 Task: Font style For heading Use Caladea with violet colour & bold. font size for heading '18 Pt. 'Change the font style of data to Bodoni MT condensedand font size to  16 Pt. Change the alignment of both headline & data to  Align left. In the sheet  auditingSalesByTerritory_2022
Action: Mouse moved to (56, 103)
Screenshot: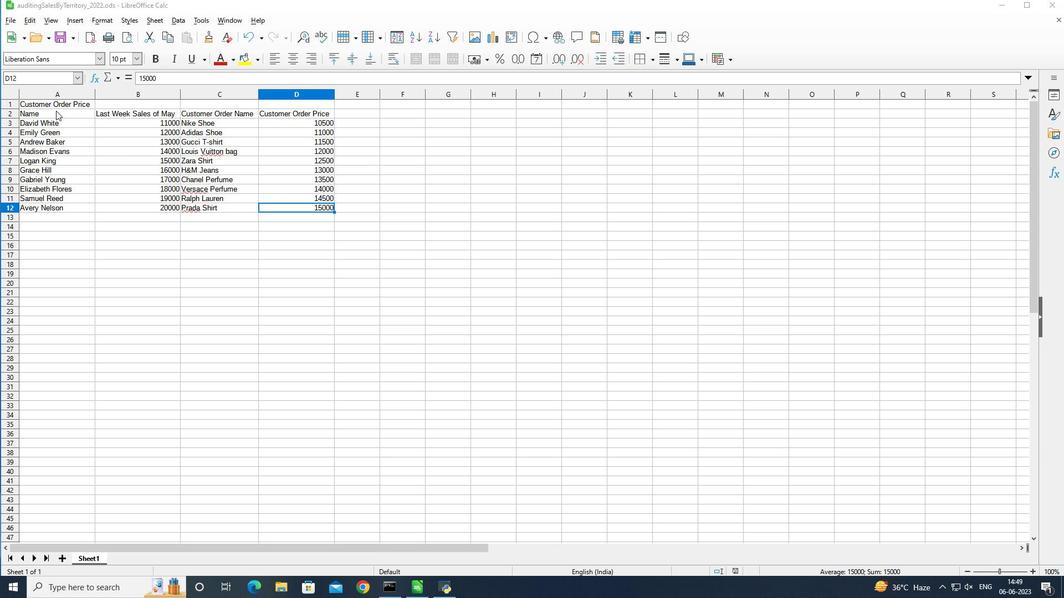 
Action: Mouse pressed left at (56, 103)
Screenshot: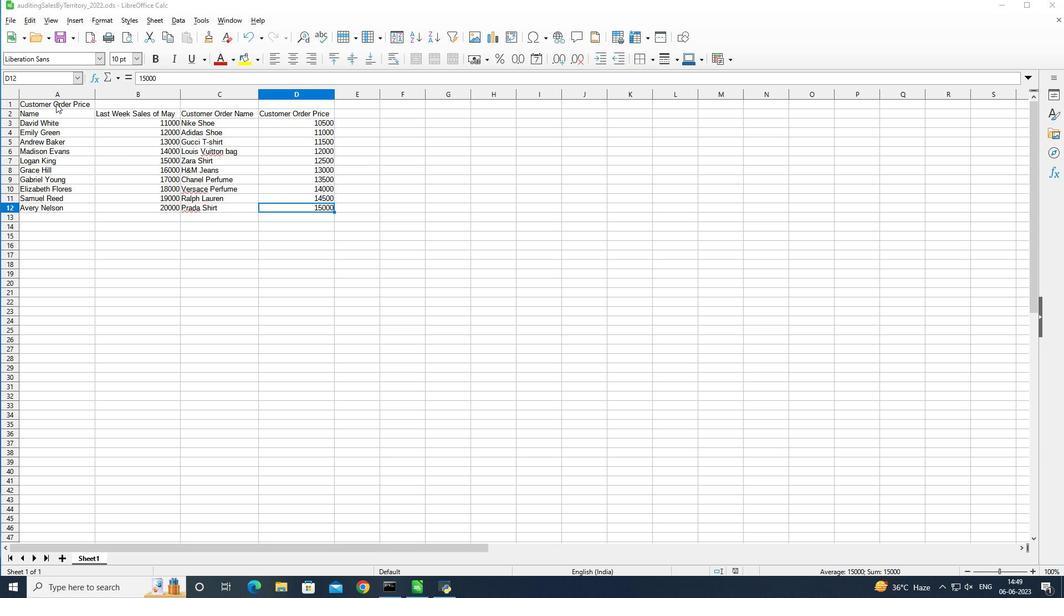 
Action: Mouse moved to (102, 58)
Screenshot: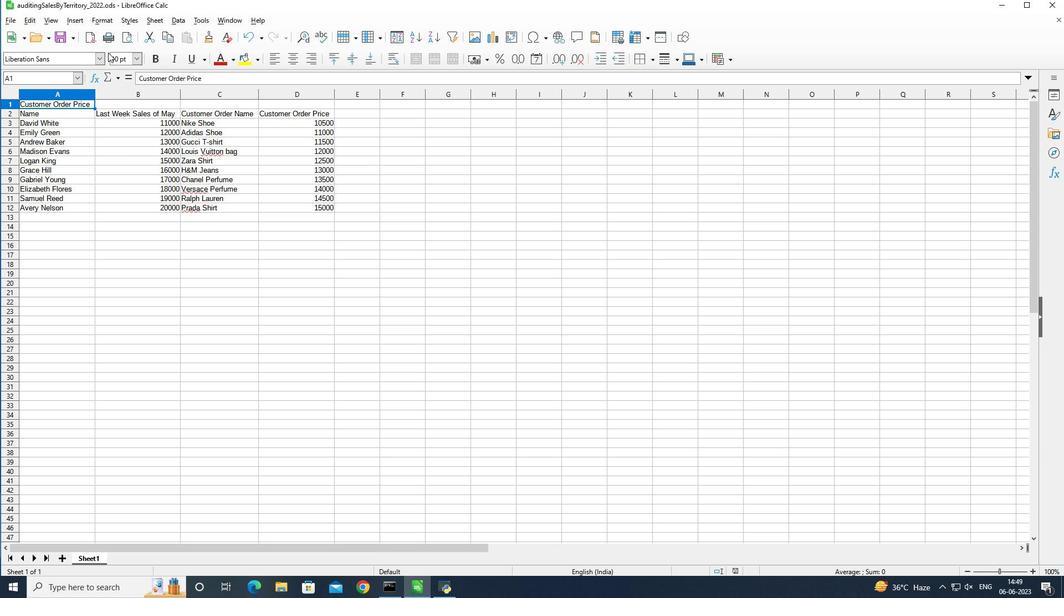 
Action: Mouse pressed left at (102, 58)
Screenshot: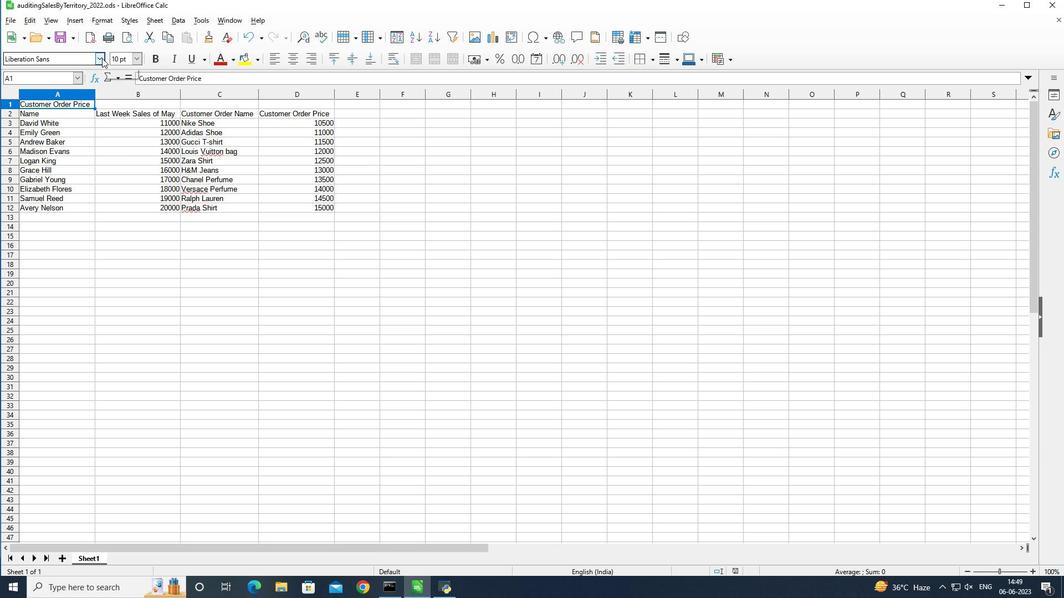 
Action: Mouse moved to (118, 155)
Screenshot: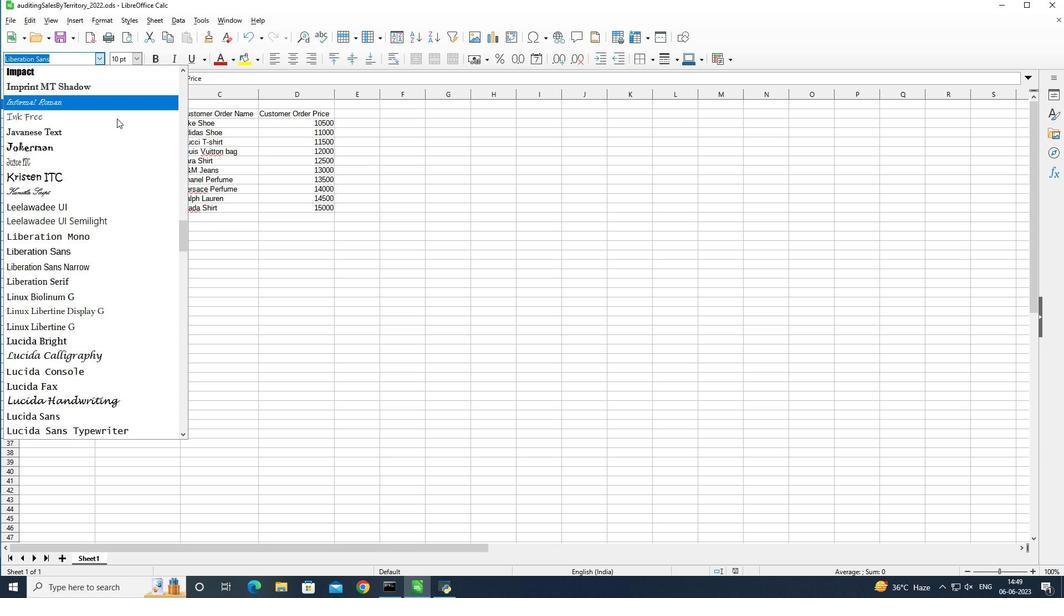 
Action: Mouse scrolled (118, 156) with delta (0, 0)
Screenshot: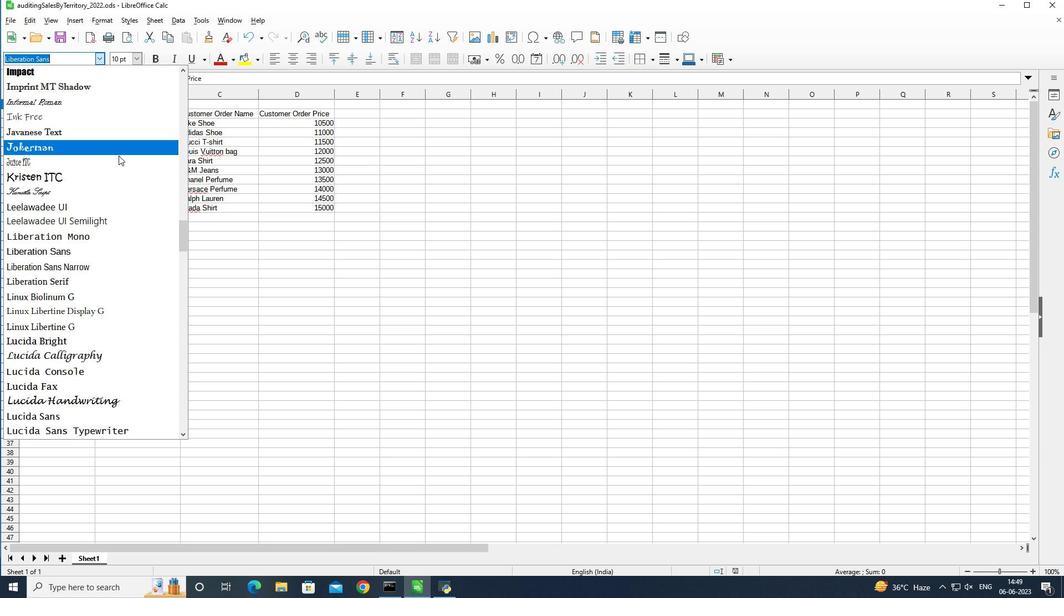 
Action: Mouse scrolled (118, 156) with delta (0, 0)
Screenshot: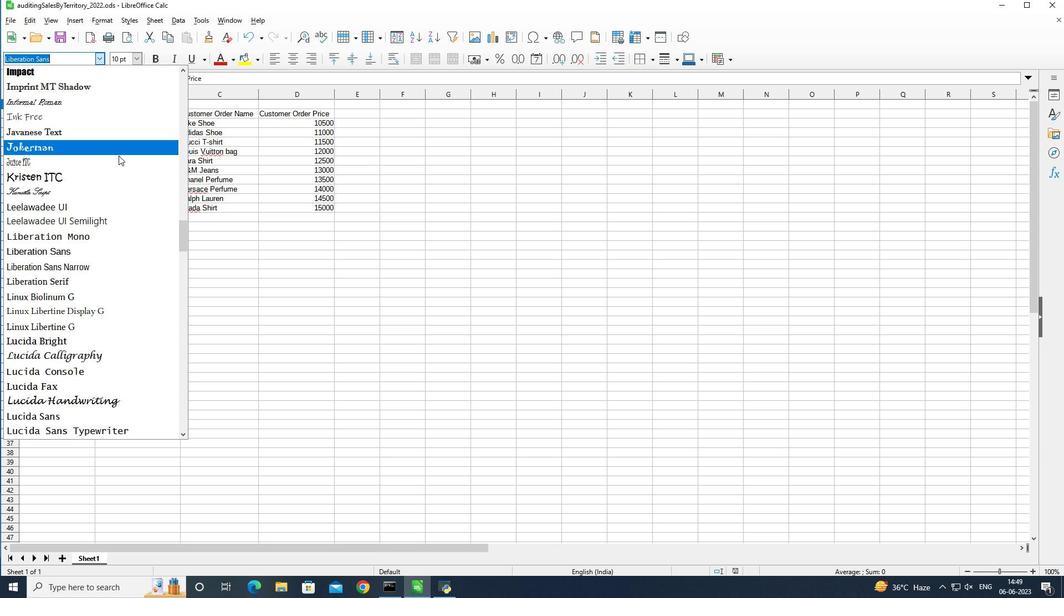 
Action: Mouse scrolled (118, 156) with delta (0, 0)
Screenshot: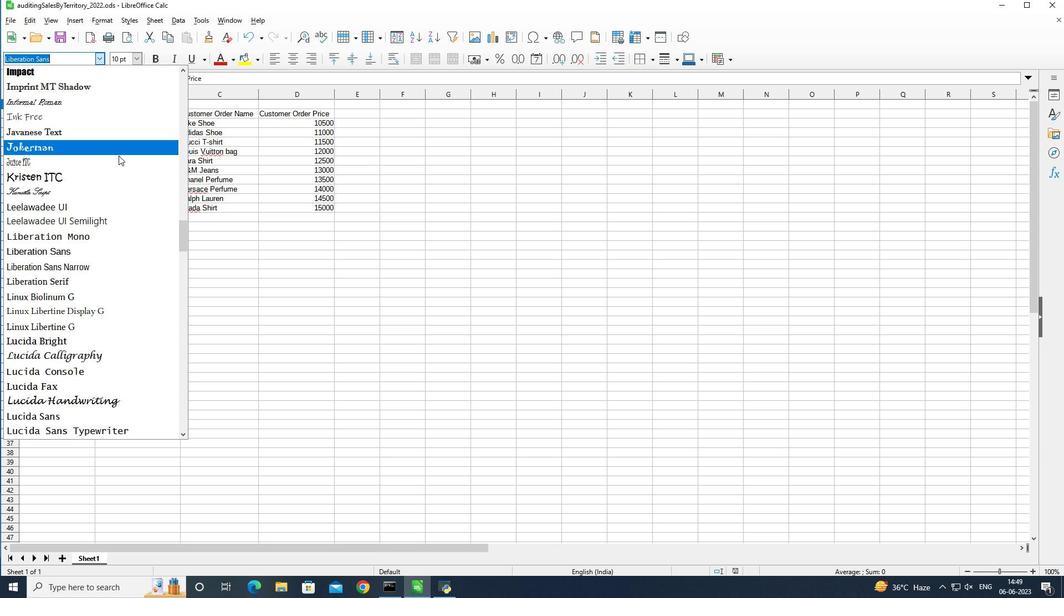 
Action: Mouse scrolled (118, 156) with delta (0, 0)
Screenshot: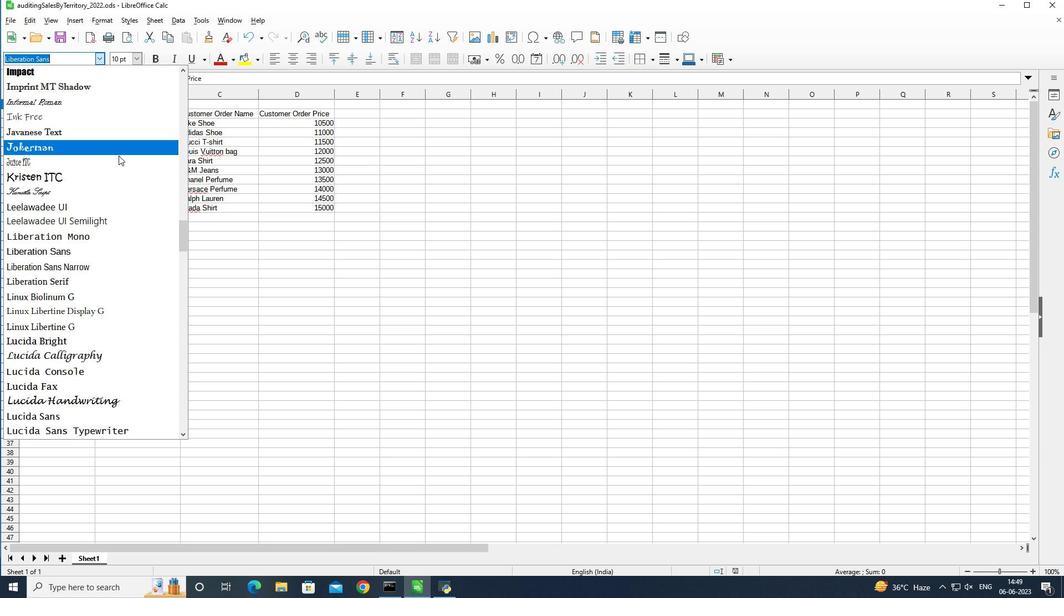 
Action: Mouse scrolled (118, 156) with delta (0, 0)
Screenshot: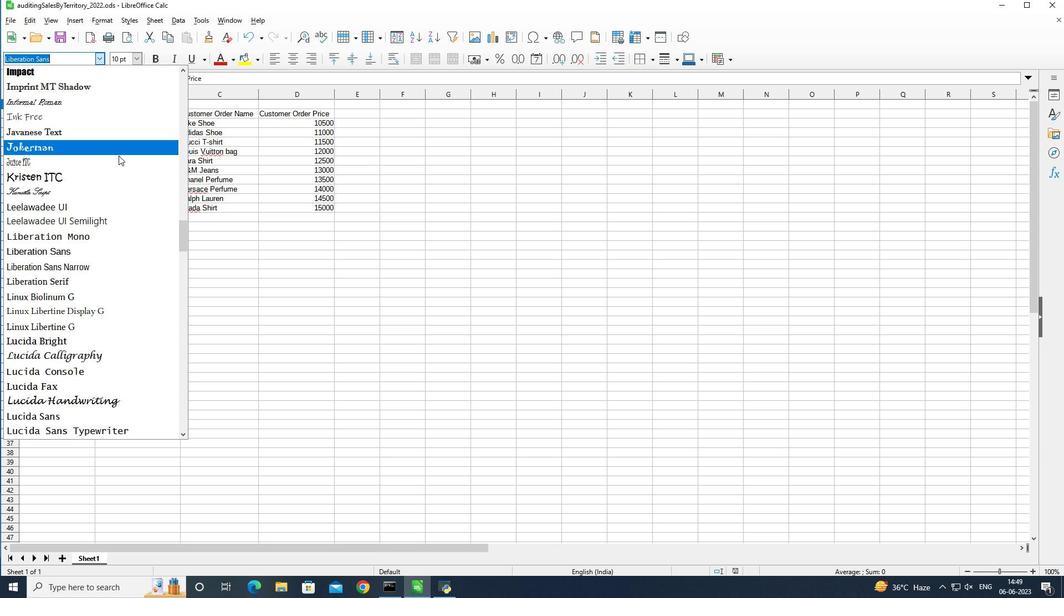 
Action: Mouse scrolled (118, 156) with delta (0, 0)
Screenshot: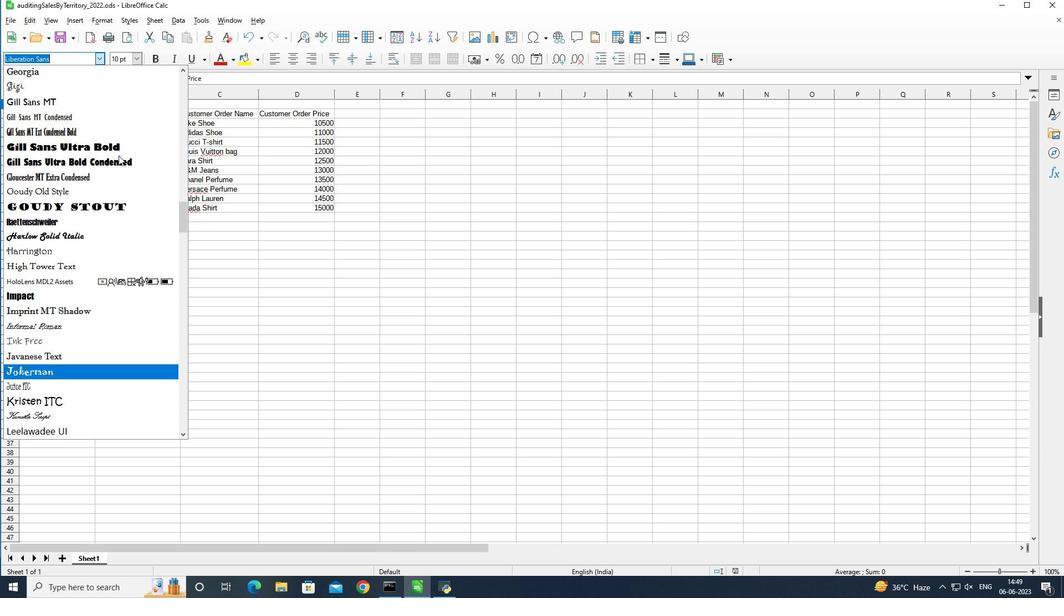 
Action: Mouse scrolled (118, 156) with delta (0, 0)
Screenshot: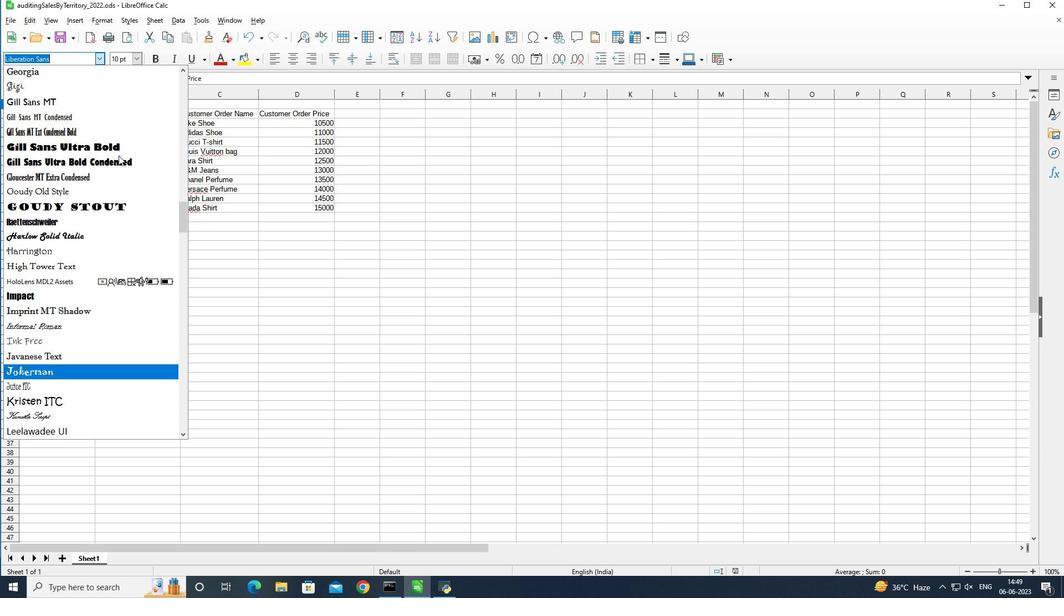 
Action: Mouse scrolled (118, 156) with delta (0, 0)
Screenshot: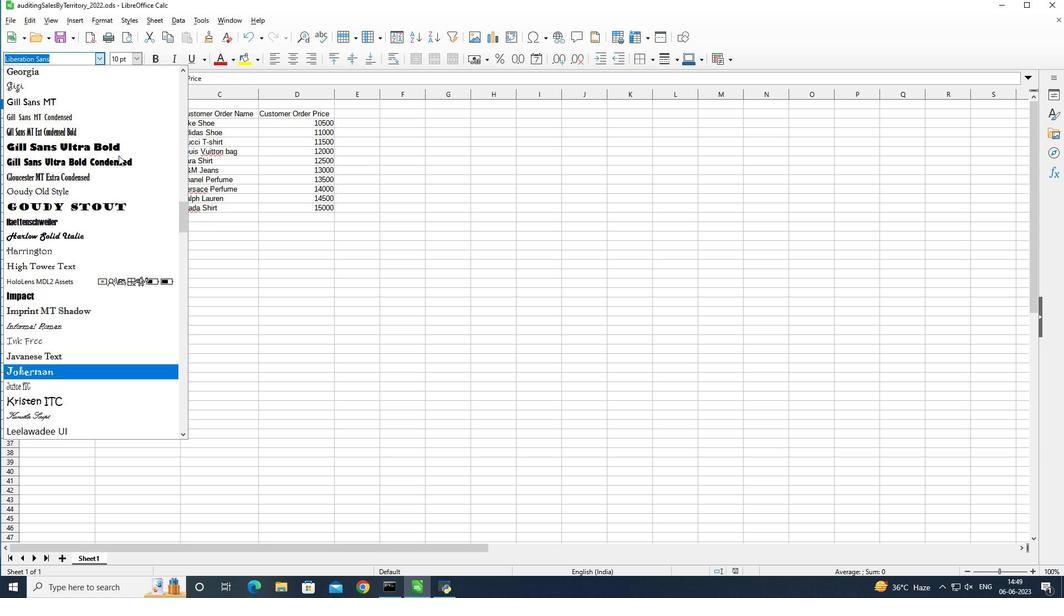 
Action: Mouse scrolled (118, 156) with delta (0, 0)
Screenshot: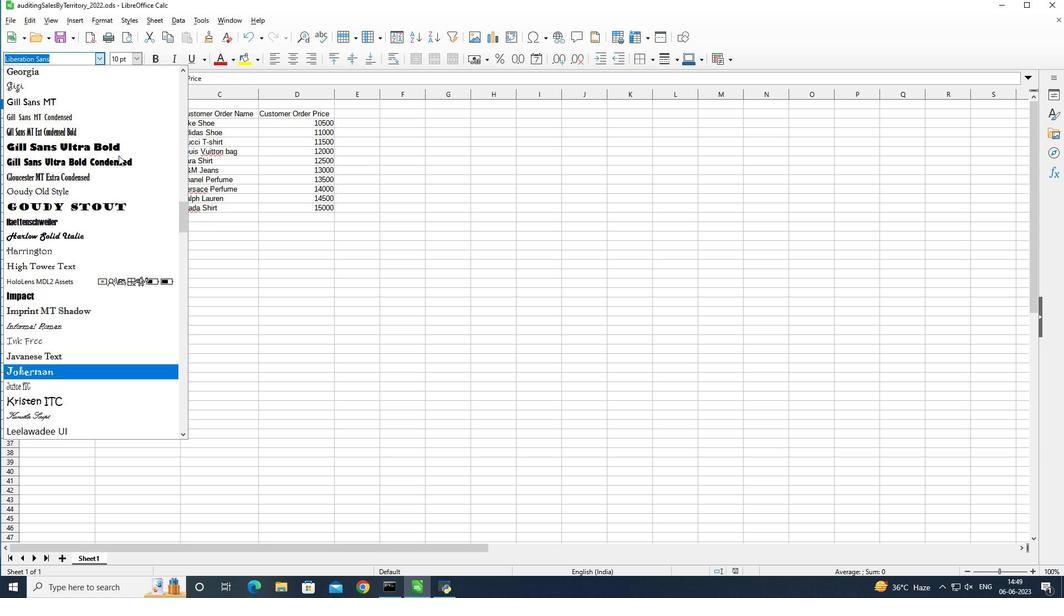 
Action: Mouse scrolled (118, 156) with delta (0, 0)
Screenshot: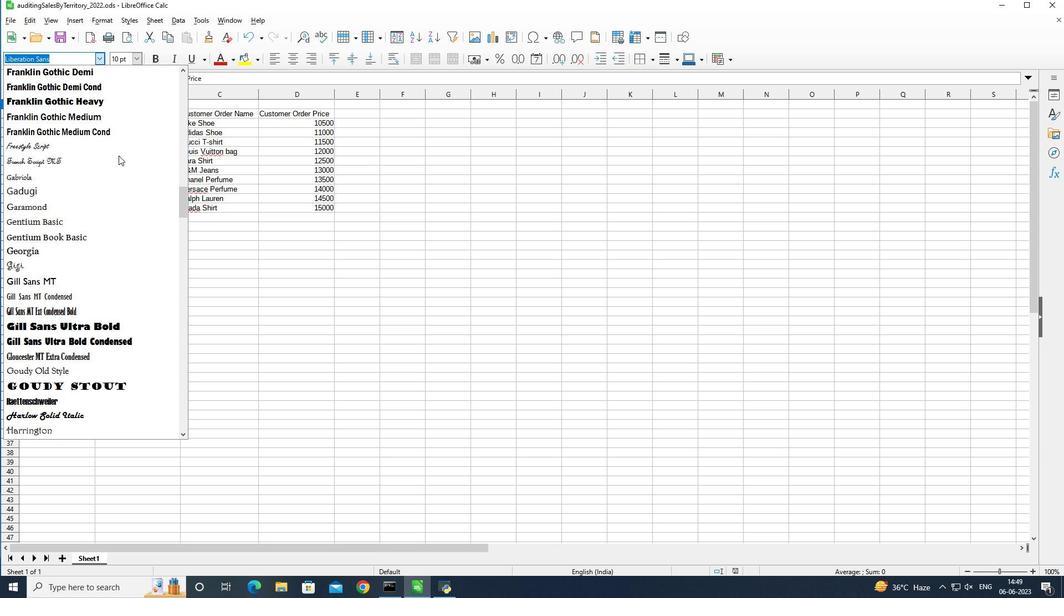 
Action: Mouse scrolled (118, 156) with delta (0, 0)
Screenshot: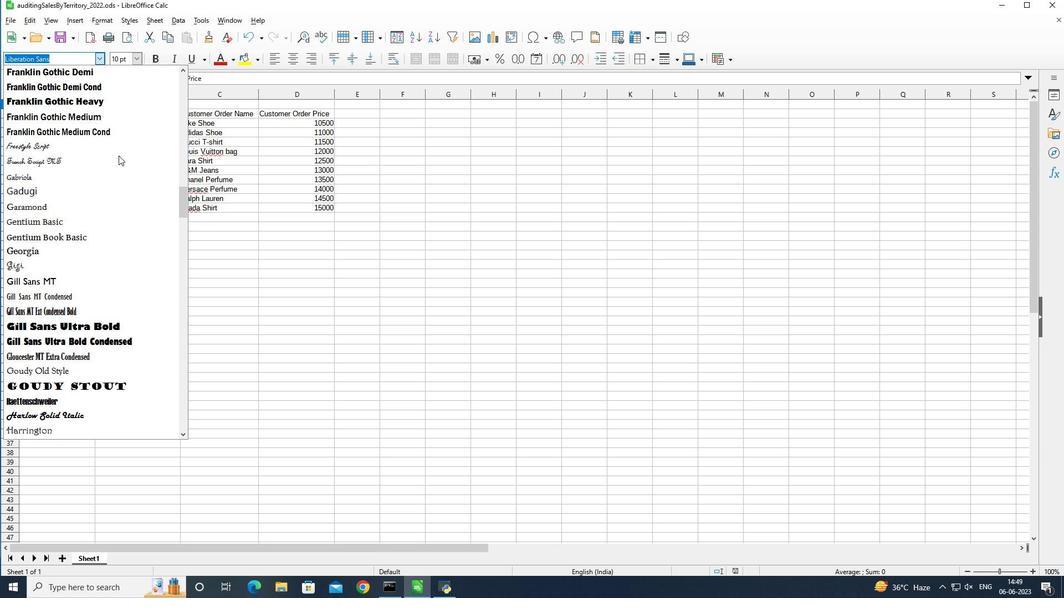 
Action: Mouse scrolled (118, 156) with delta (0, 0)
Screenshot: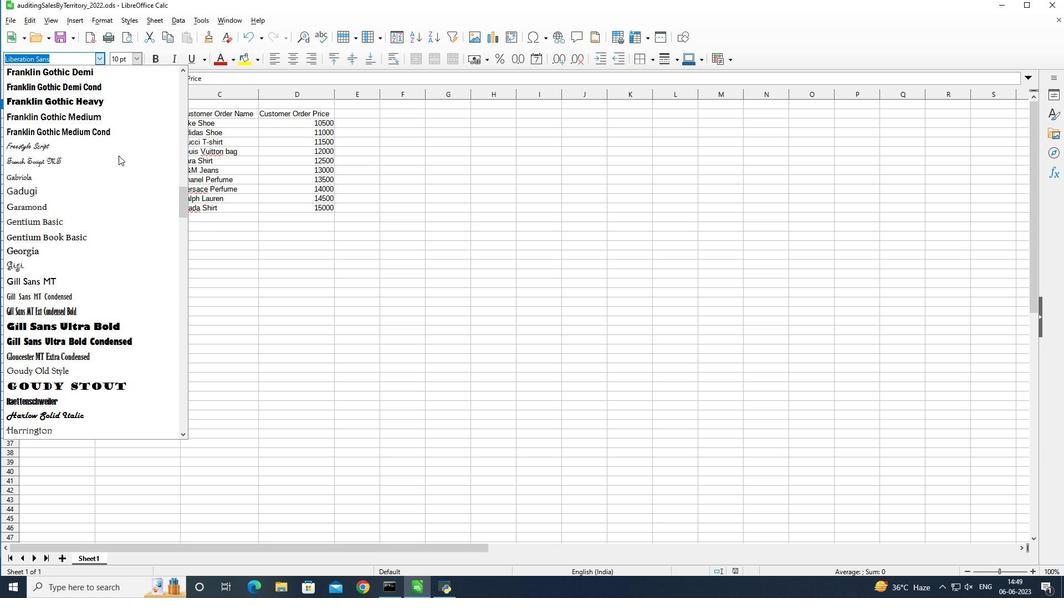 
Action: Mouse scrolled (118, 156) with delta (0, 0)
Screenshot: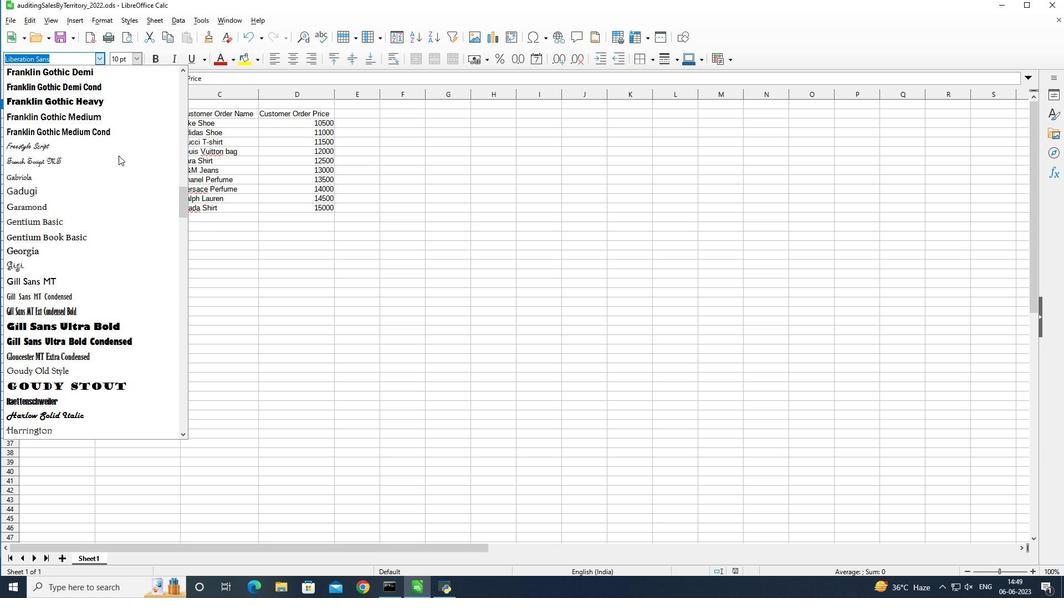 
Action: Mouse scrolled (118, 156) with delta (0, 0)
Screenshot: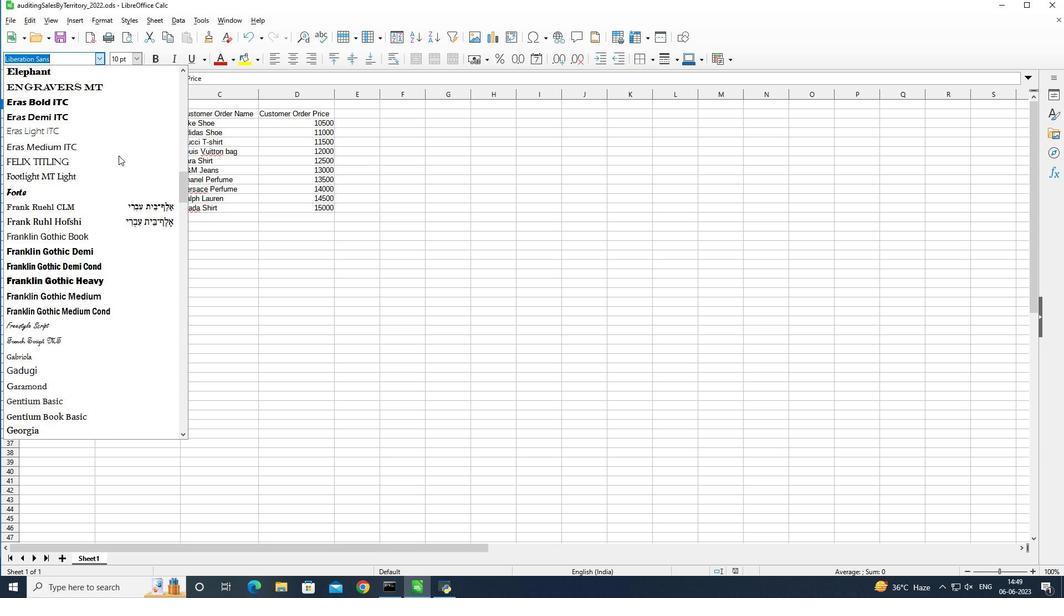 
Action: Mouse scrolled (118, 156) with delta (0, 0)
Screenshot: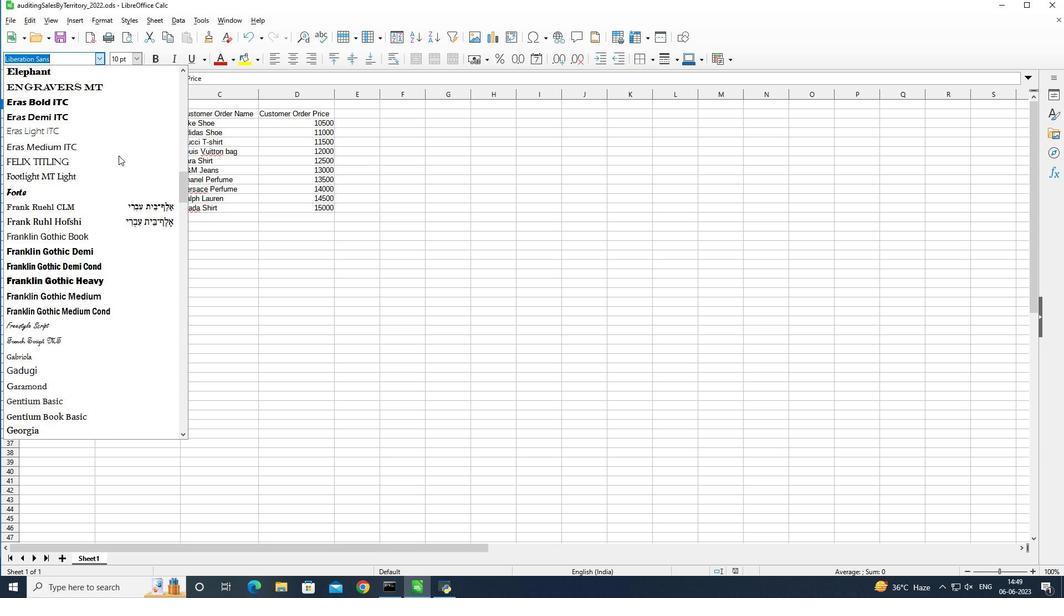
Action: Mouse scrolled (118, 156) with delta (0, 0)
Screenshot: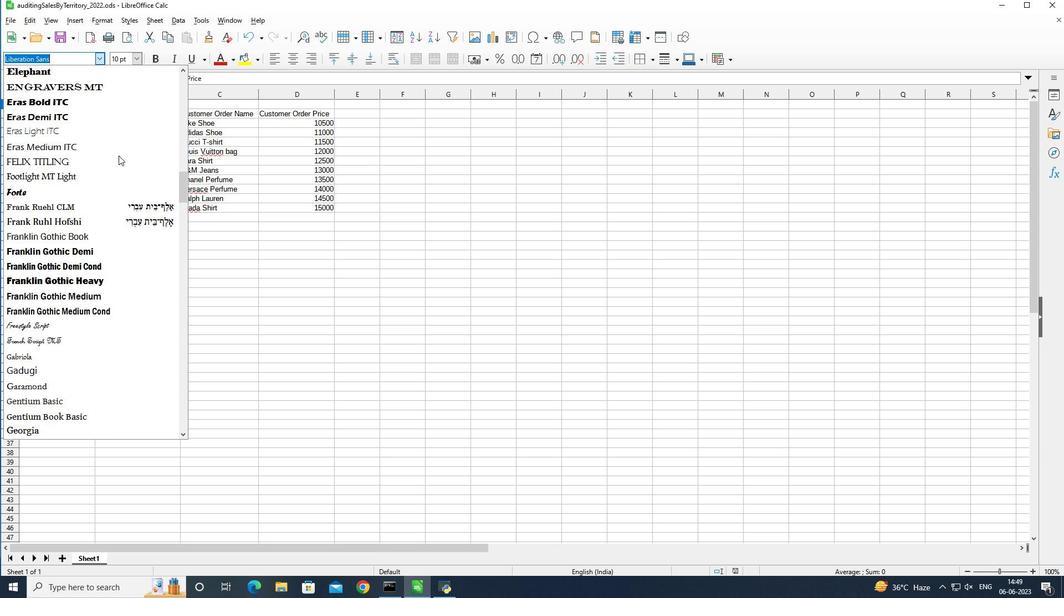 
Action: Mouse scrolled (118, 156) with delta (0, 0)
Screenshot: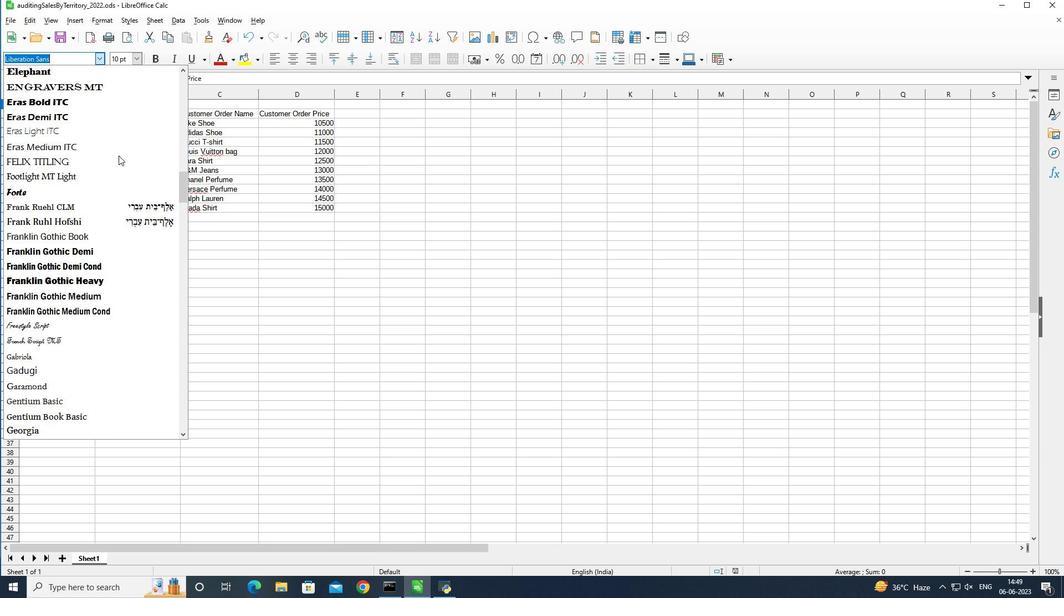 
Action: Mouse scrolled (118, 156) with delta (0, 0)
Screenshot: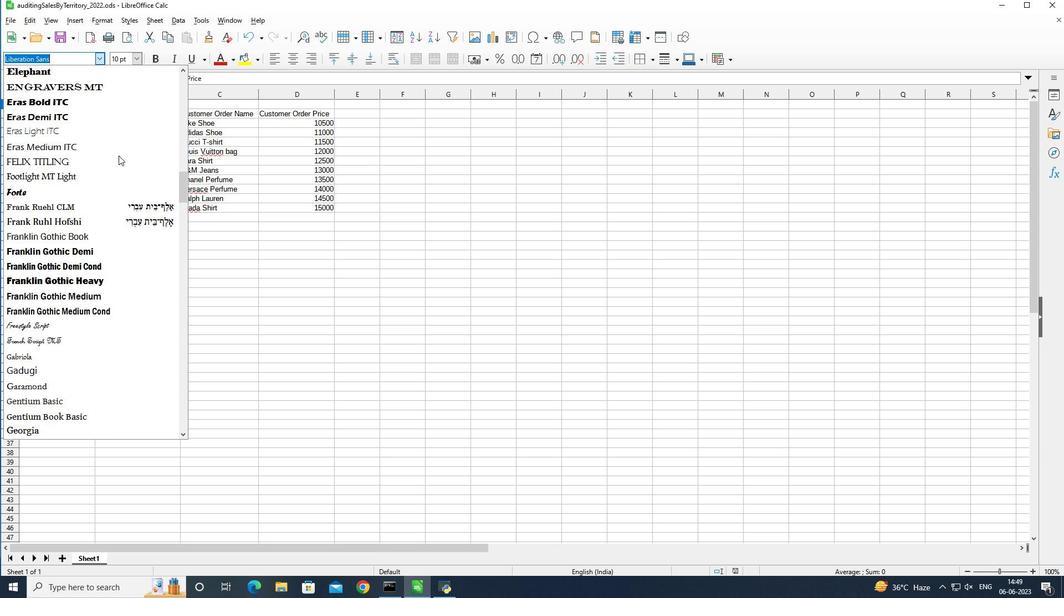 
Action: Mouse scrolled (118, 156) with delta (0, 0)
Screenshot: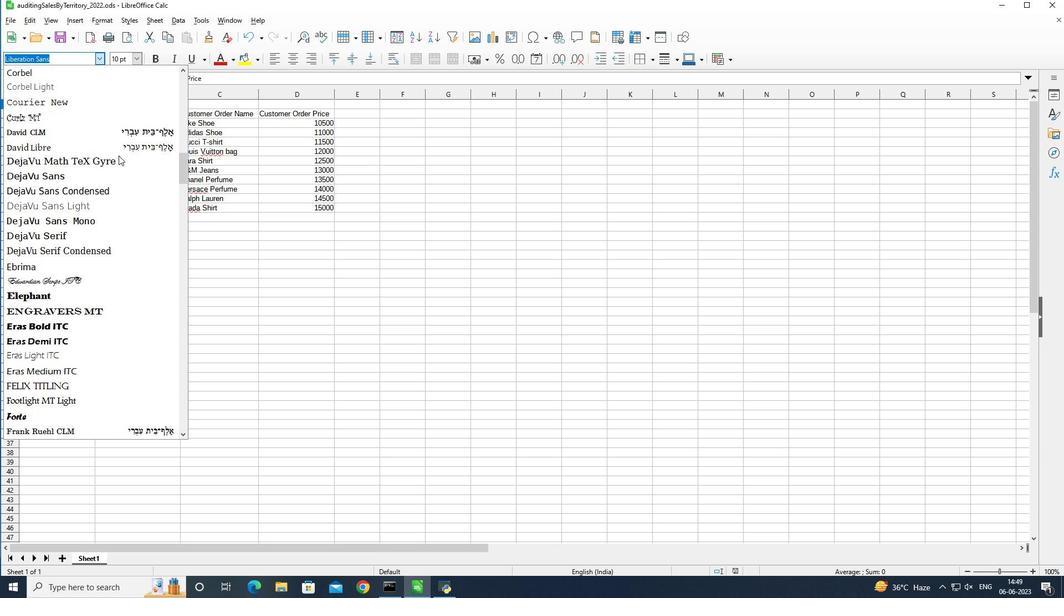 
Action: Mouse scrolled (118, 156) with delta (0, 0)
Screenshot: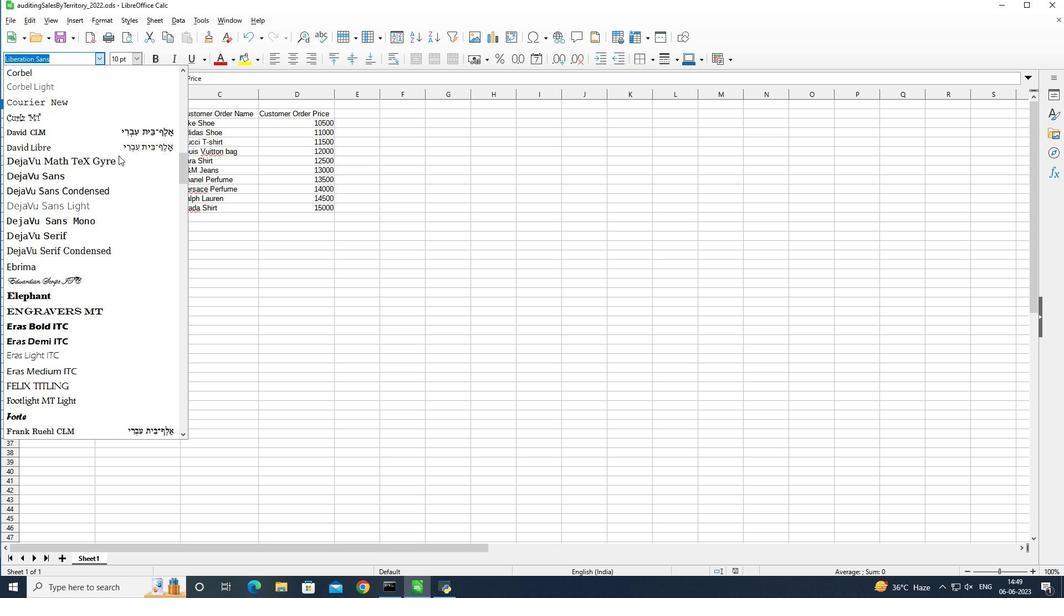 
Action: Mouse scrolled (118, 156) with delta (0, 0)
Screenshot: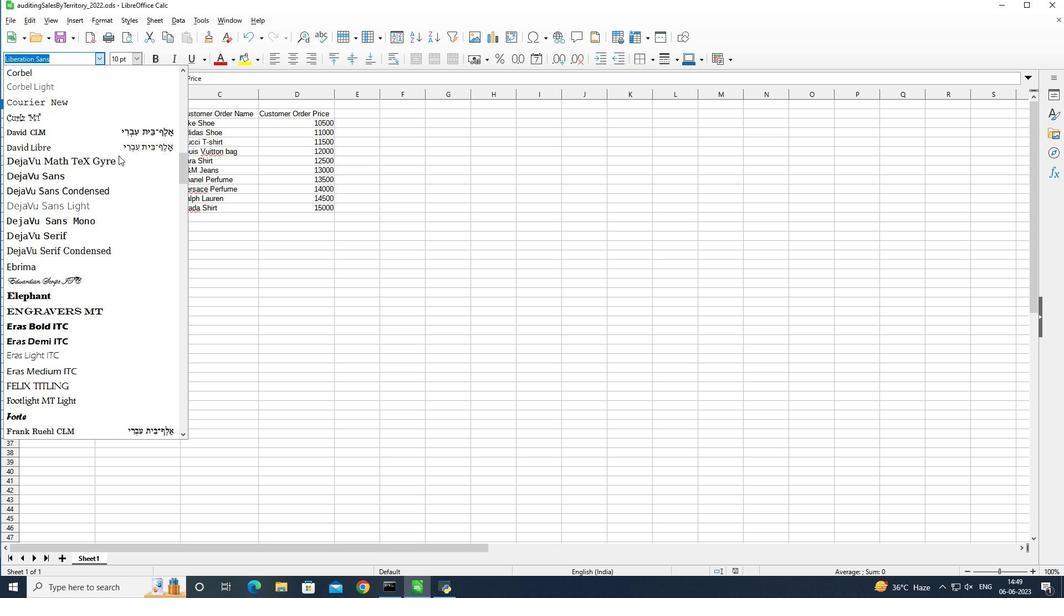 
Action: Mouse scrolled (118, 156) with delta (0, 0)
Screenshot: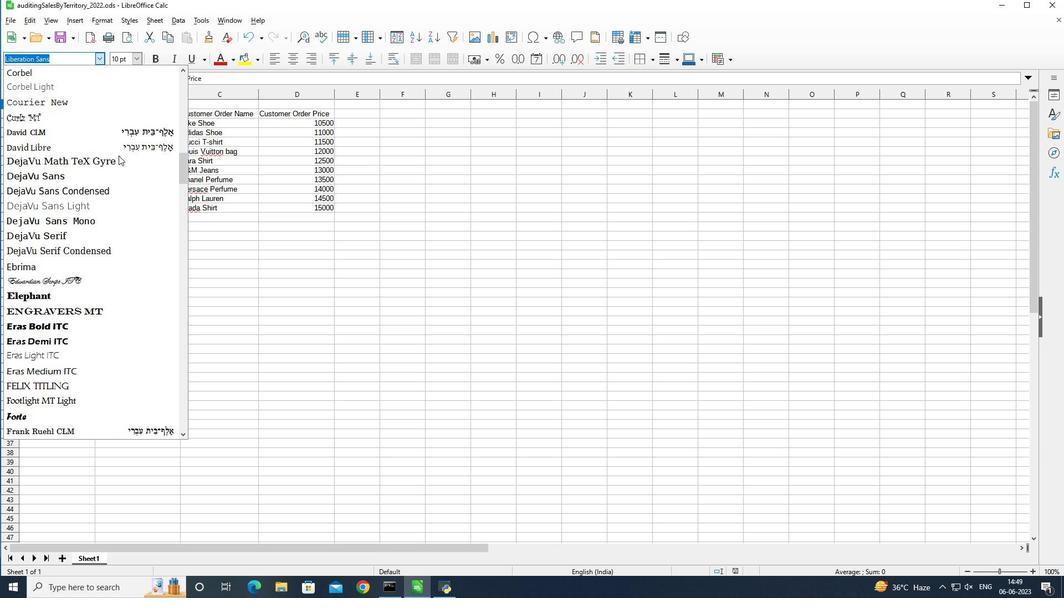 
Action: Mouse scrolled (118, 156) with delta (0, 0)
Screenshot: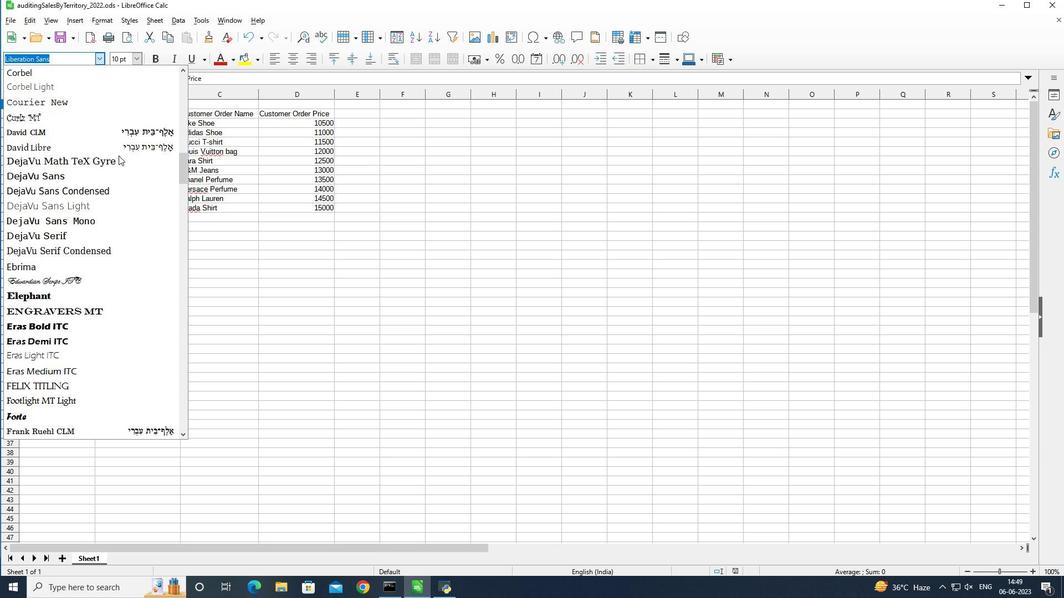 
Action: Mouse scrolled (118, 156) with delta (0, 0)
Screenshot: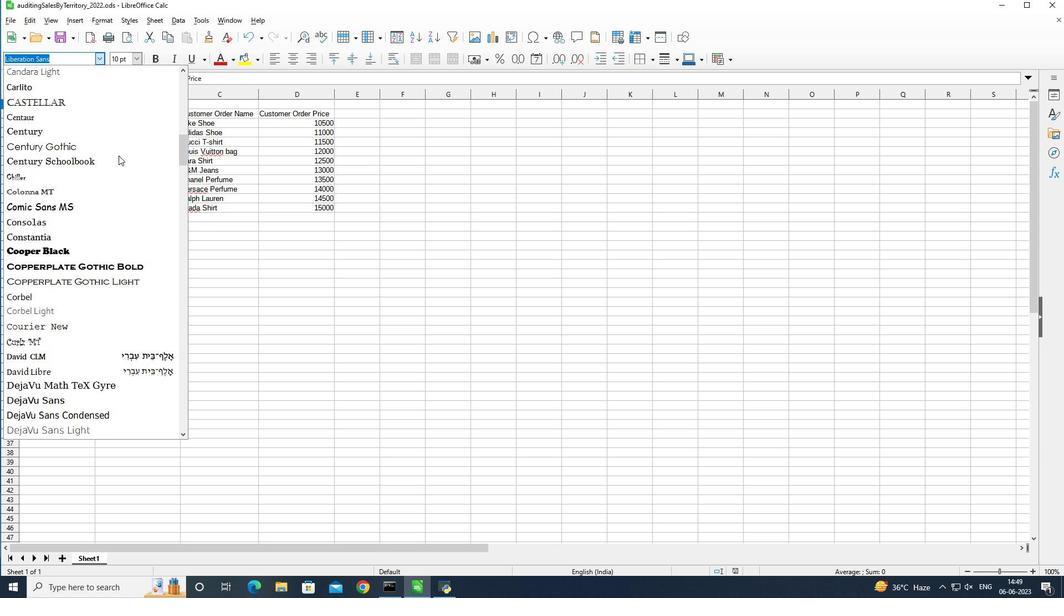 
Action: Mouse scrolled (118, 156) with delta (0, 0)
Screenshot: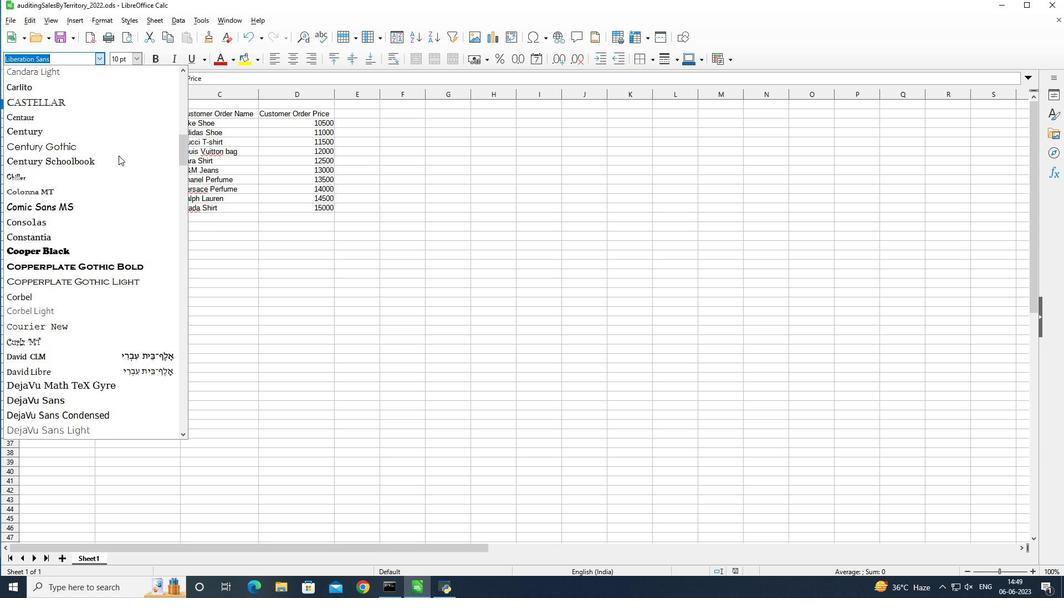 
Action: Mouse scrolled (118, 156) with delta (0, 0)
Screenshot: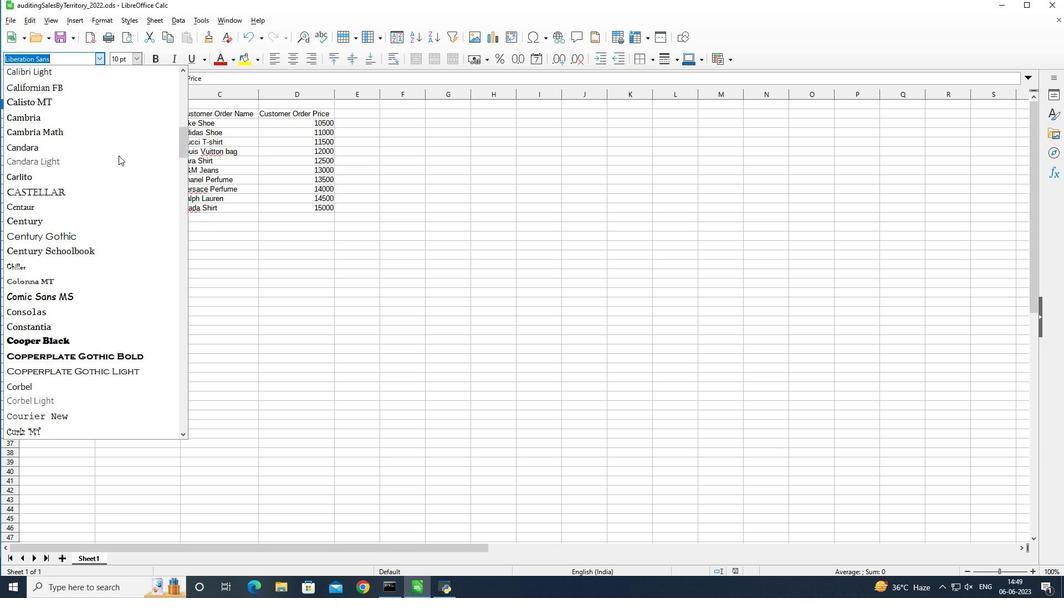 
Action: Mouse scrolled (118, 156) with delta (0, 0)
Screenshot: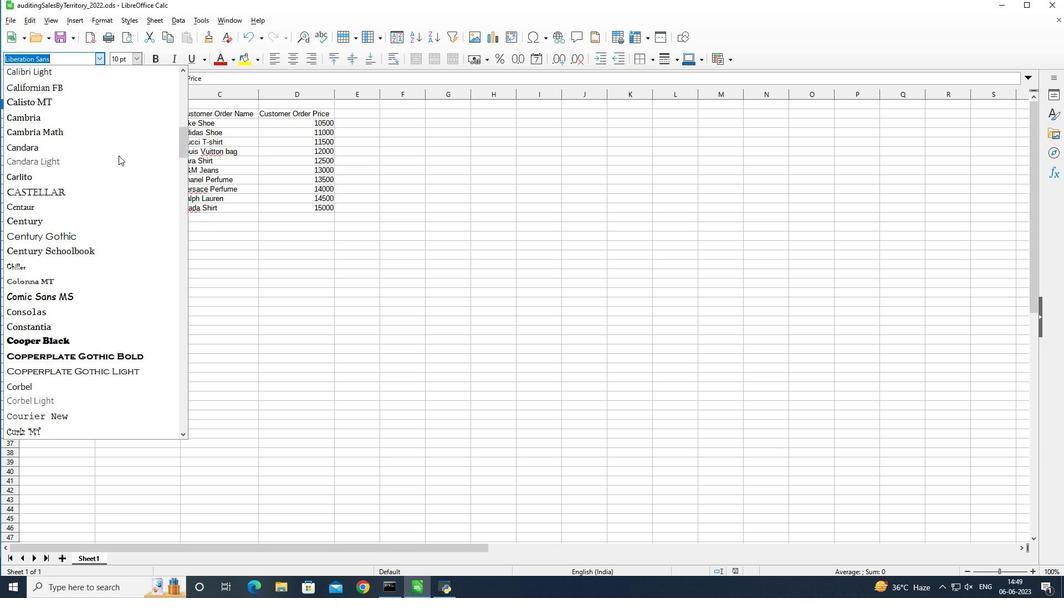 
Action: Mouse moved to (107, 228)
Screenshot: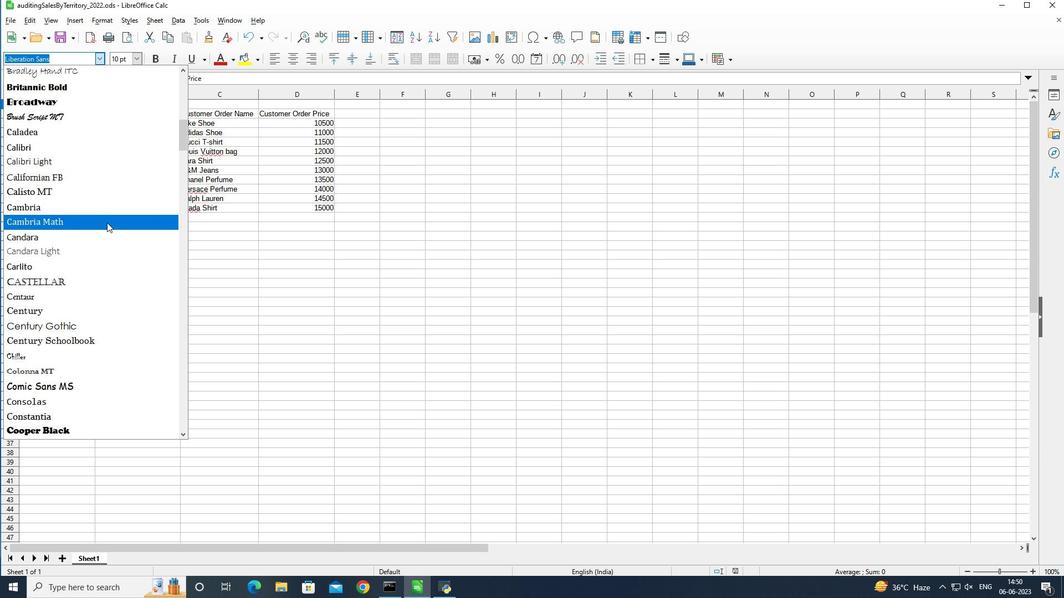 
Action: Key pressed <Key.shift>Calad
Screenshot: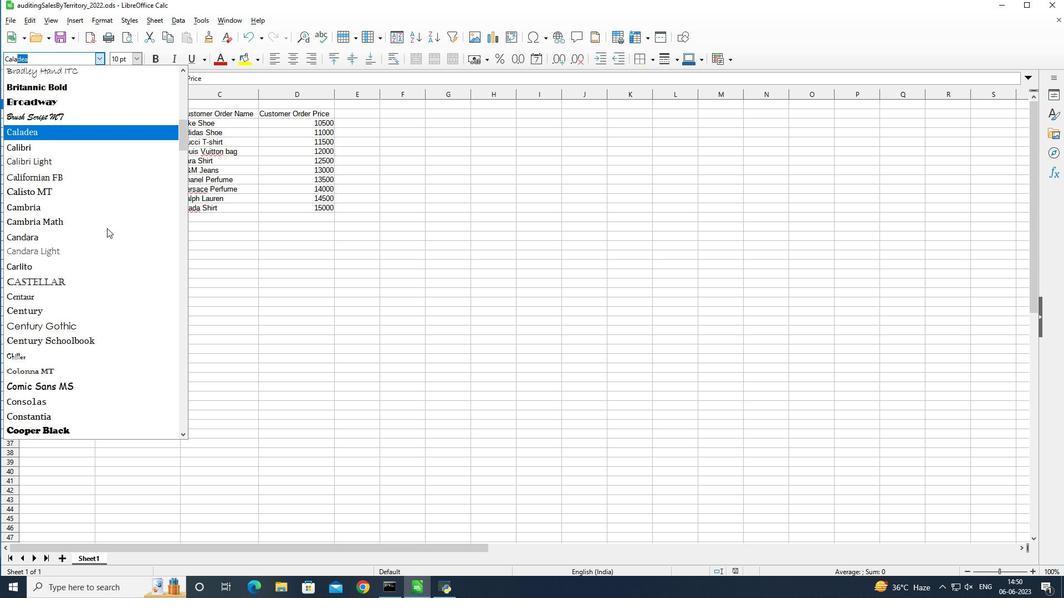 
Action: Mouse moved to (120, 139)
Screenshot: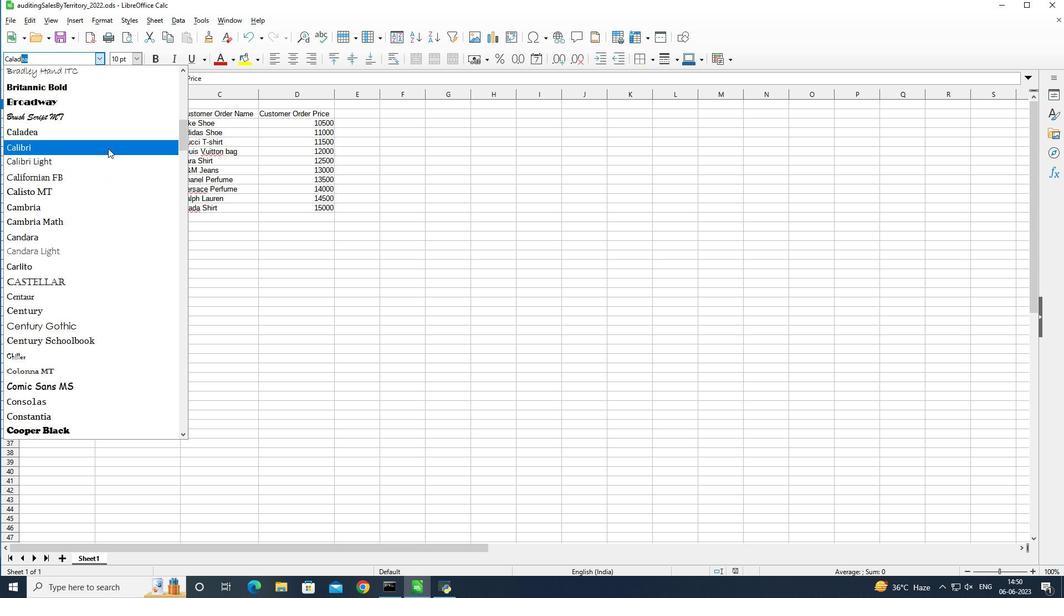 
Action: Mouse pressed left at (120, 139)
Screenshot: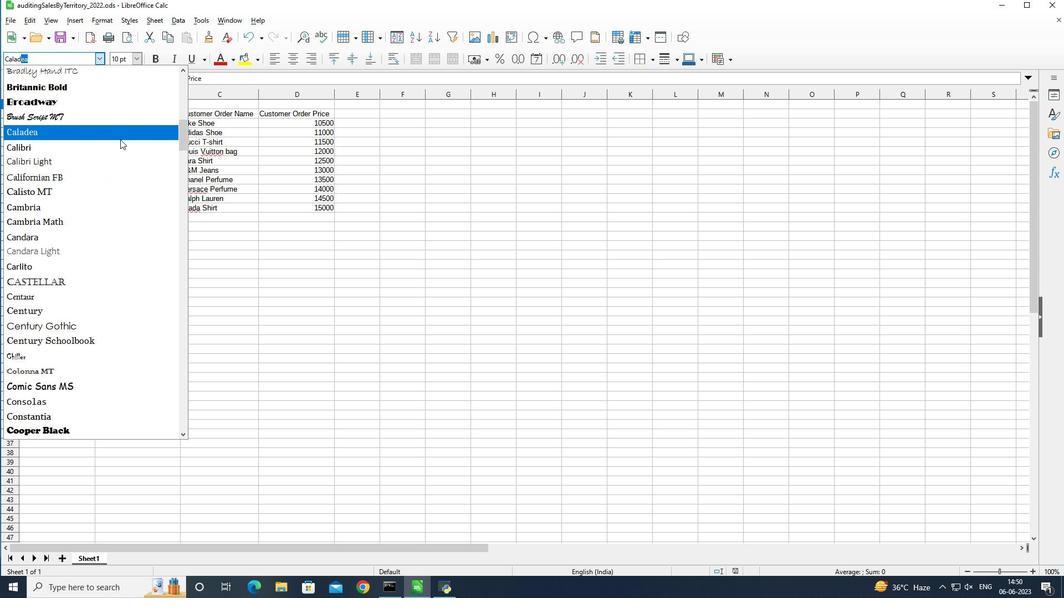 
Action: Mouse moved to (235, 58)
Screenshot: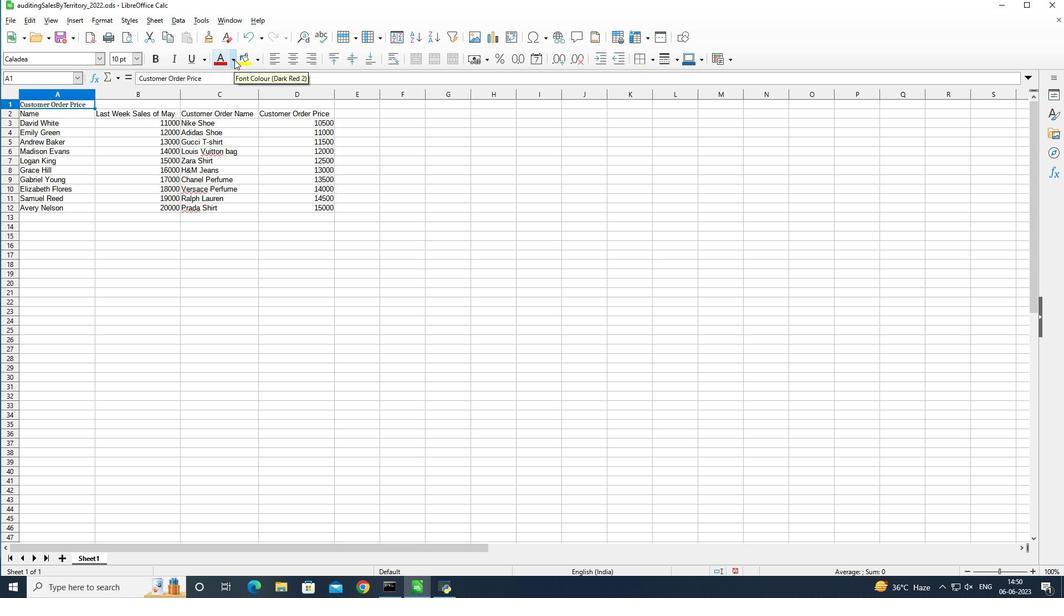 
Action: Mouse pressed left at (235, 58)
Screenshot: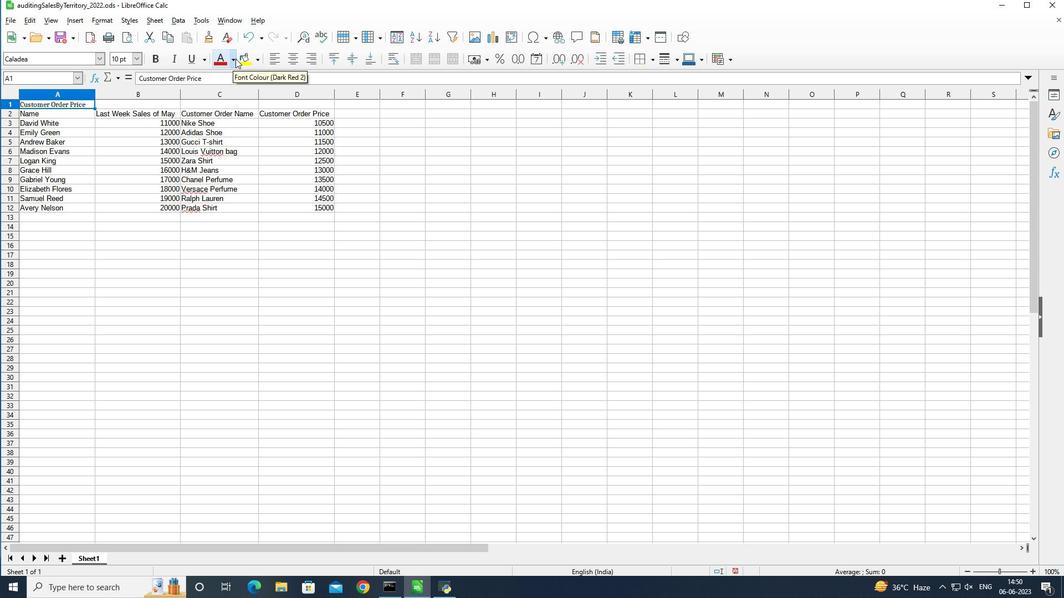 
Action: Mouse moved to (284, 136)
Screenshot: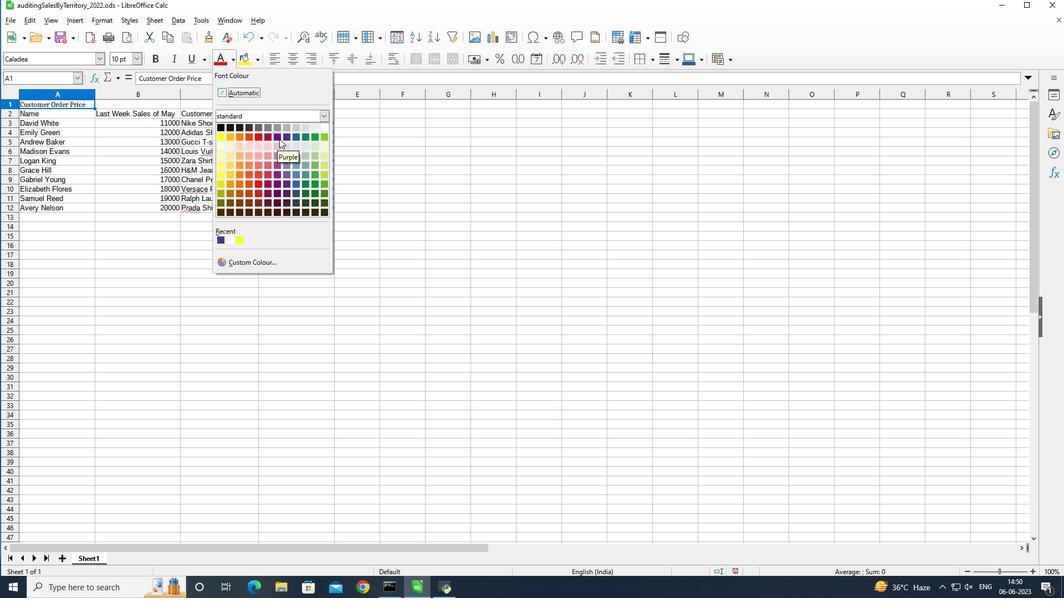 
Action: Mouse pressed left at (284, 136)
Screenshot: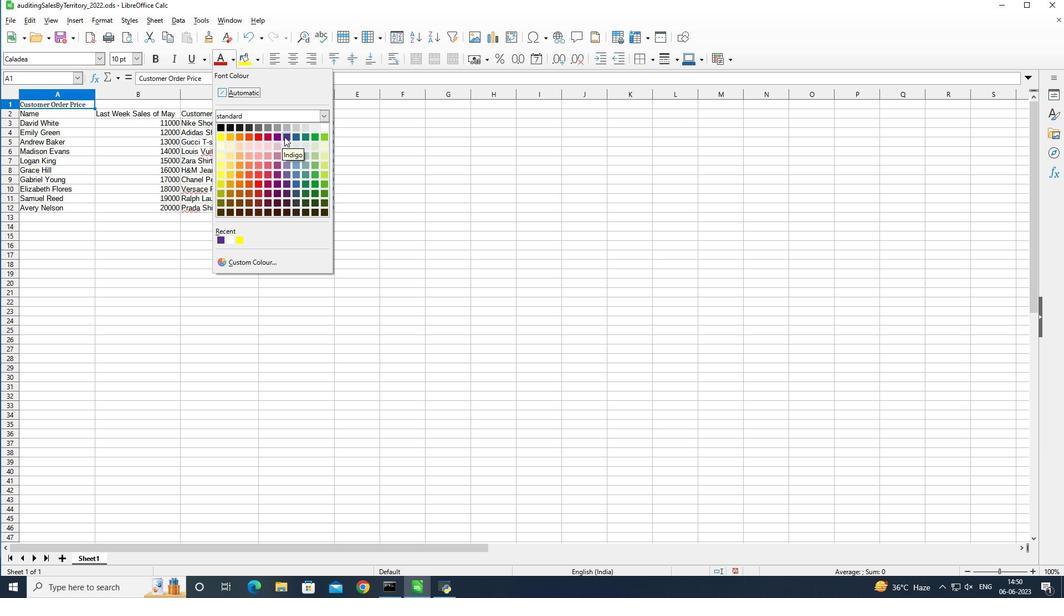 
Action: Mouse moved to (158, 56)
Screenshot: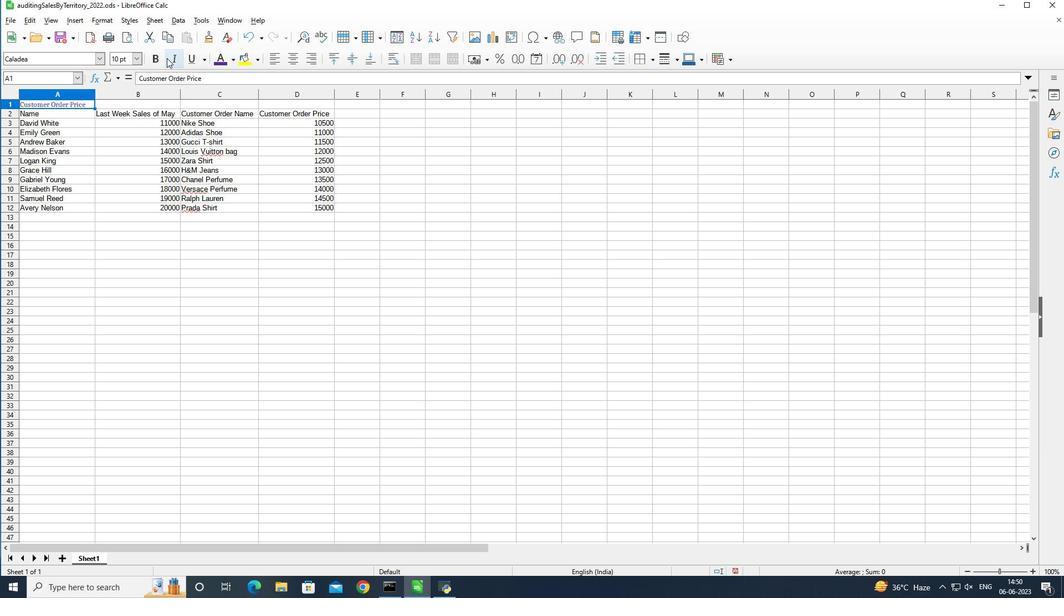 
Action: Mouse pressed left at (158, 56)
Screenshot: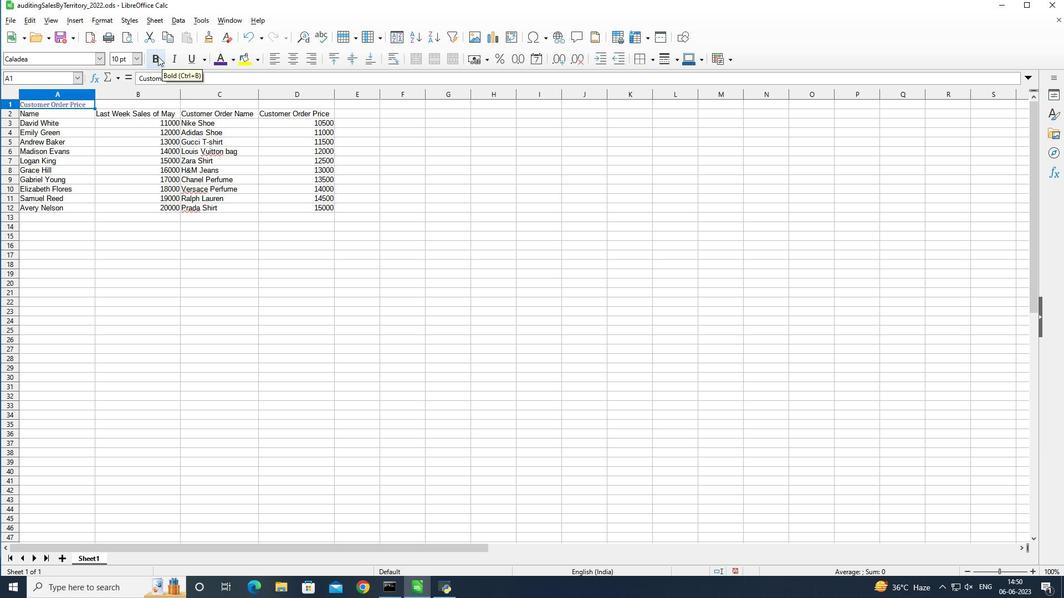 
Action: Mouse moved to (133, 58)
Screenshot: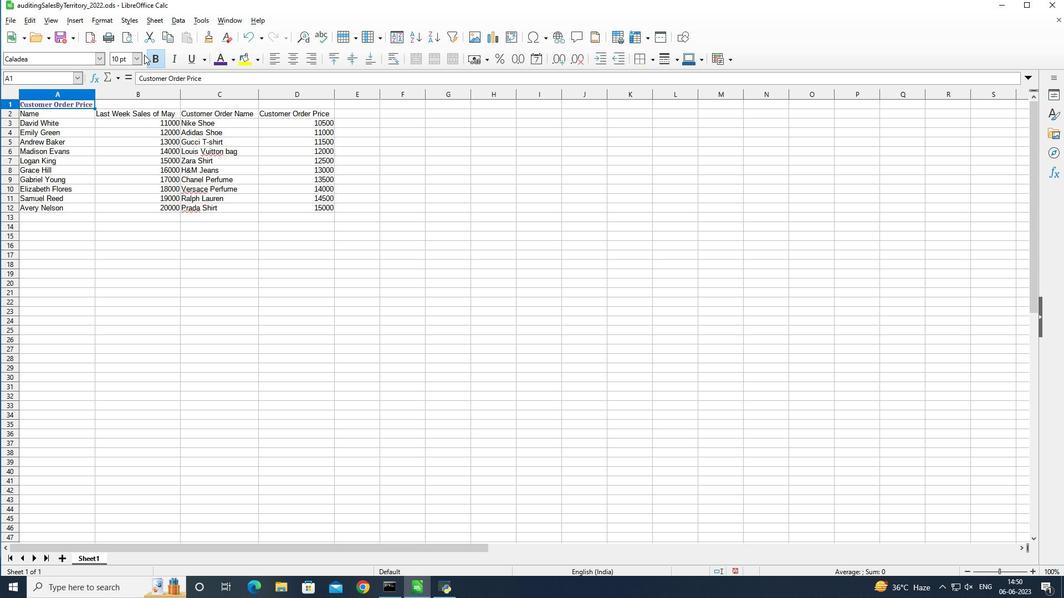 
Action: Mouse pressed left at (133, 58)
Screenshot: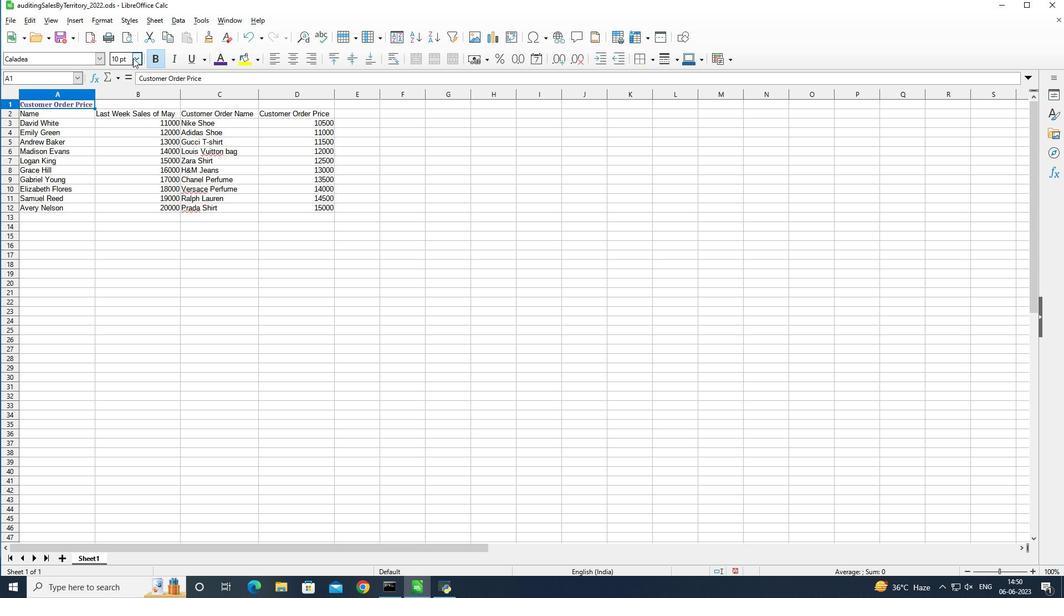 
Action: Mouse moved to (129, 184)
Screenshot: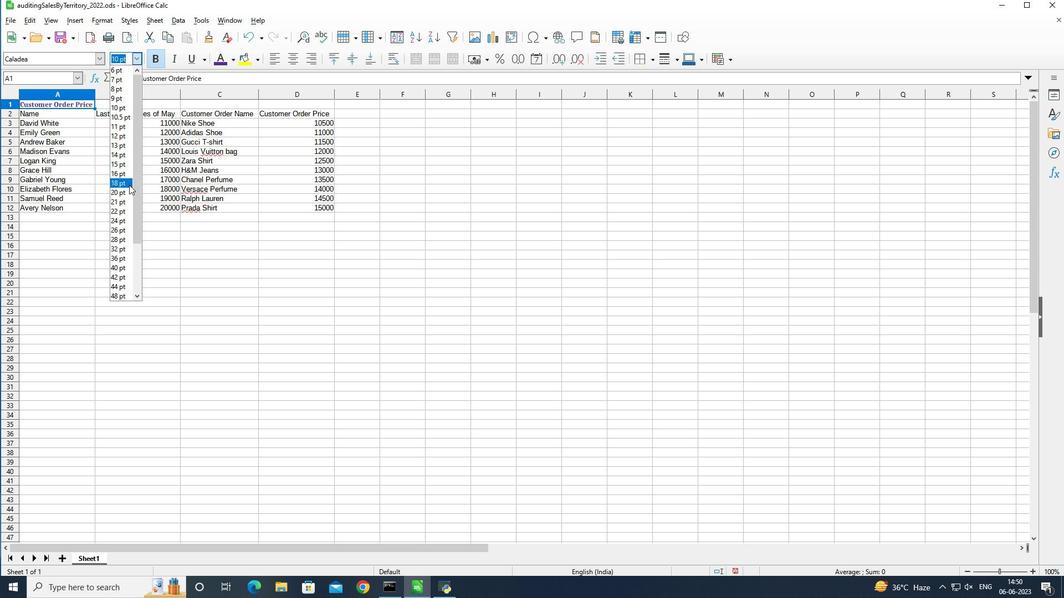 
Action: Mouse pressed left at (129, 184)
Screenshot: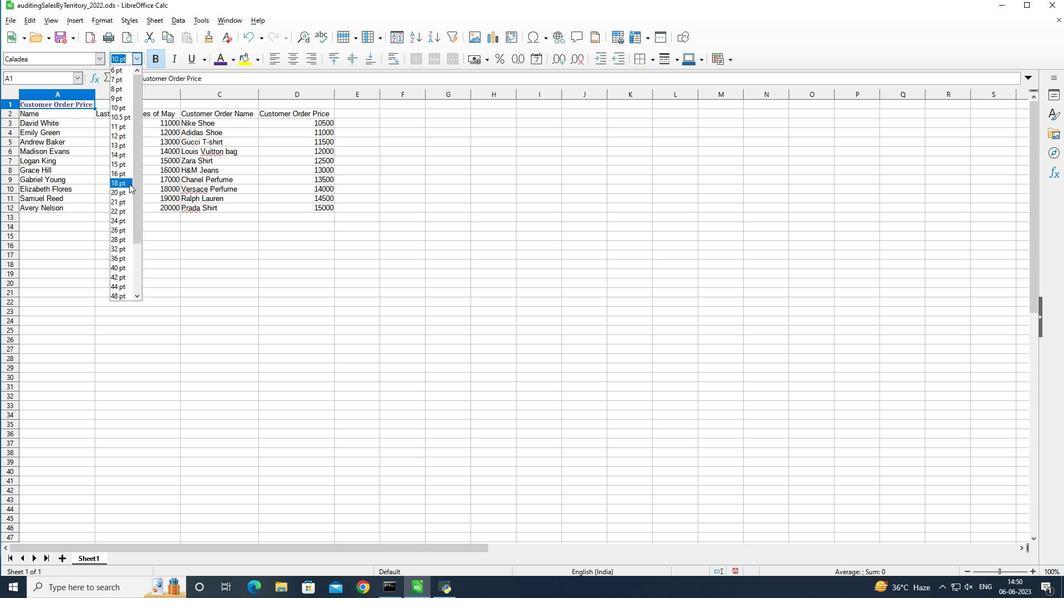 
Action: Mouse moved to (69, 104)
Screenshot: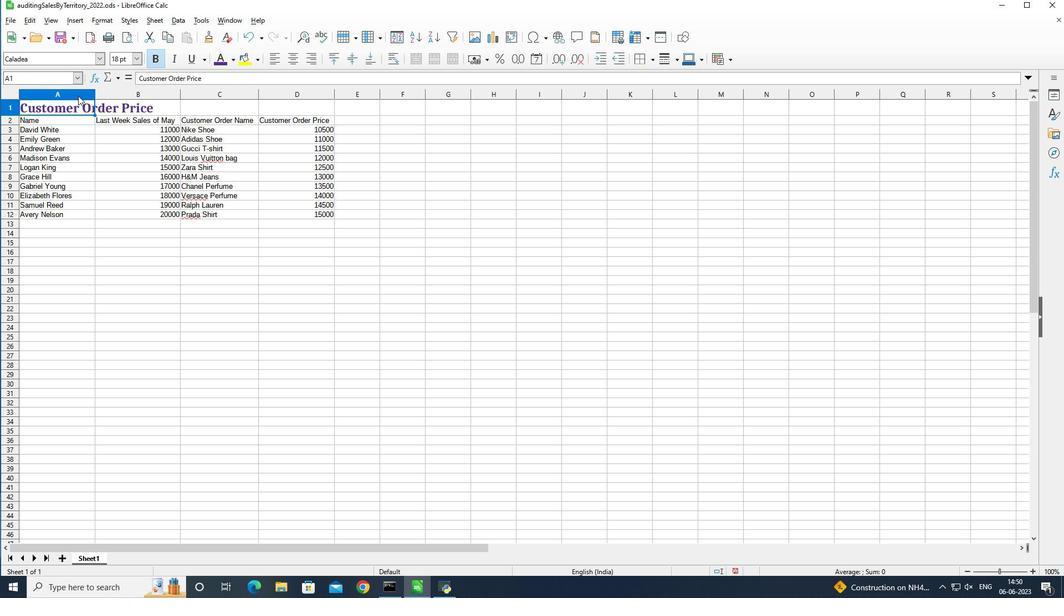 
Action: Mouse pressed left at (69, 104)
Screenshot: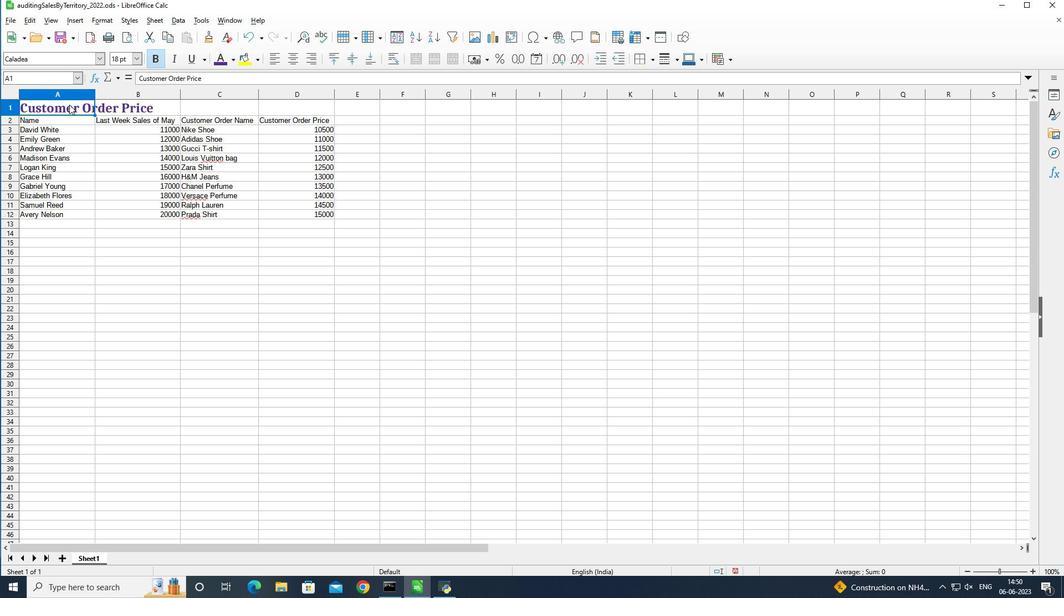 
Action: Mouse moved to (437, 58)
Screenshot: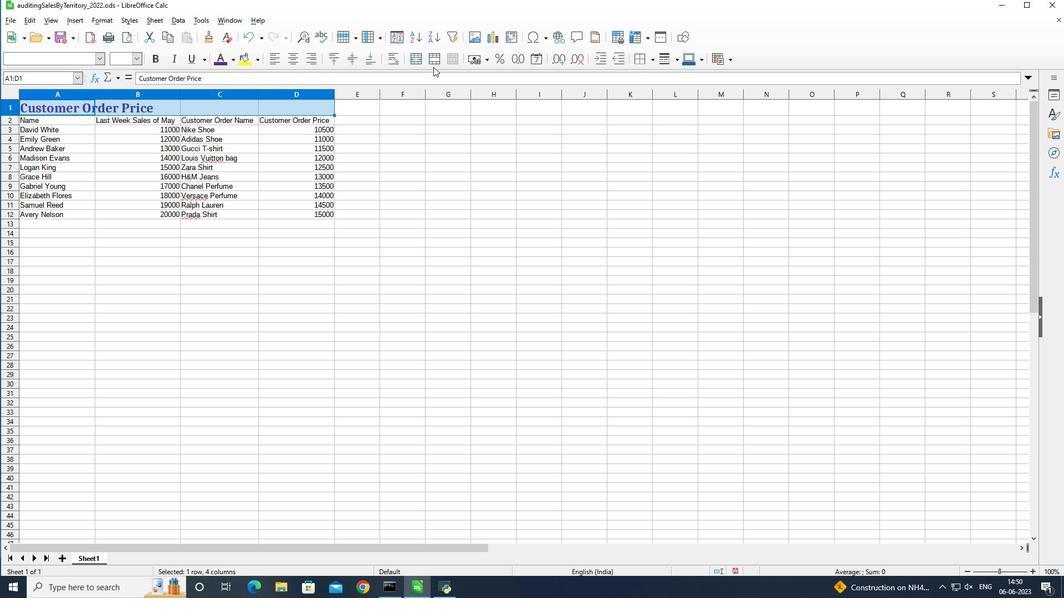 
Action: Mouse pressed left at (437, 58)
Screenshot: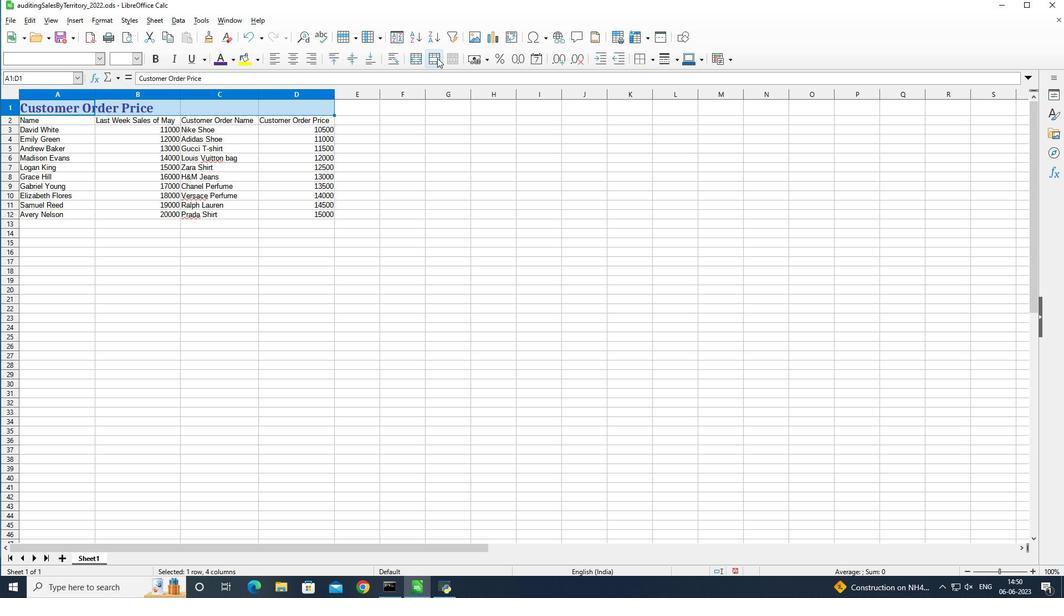 
Action: Mouse moved to (49, 119)
Screenshot: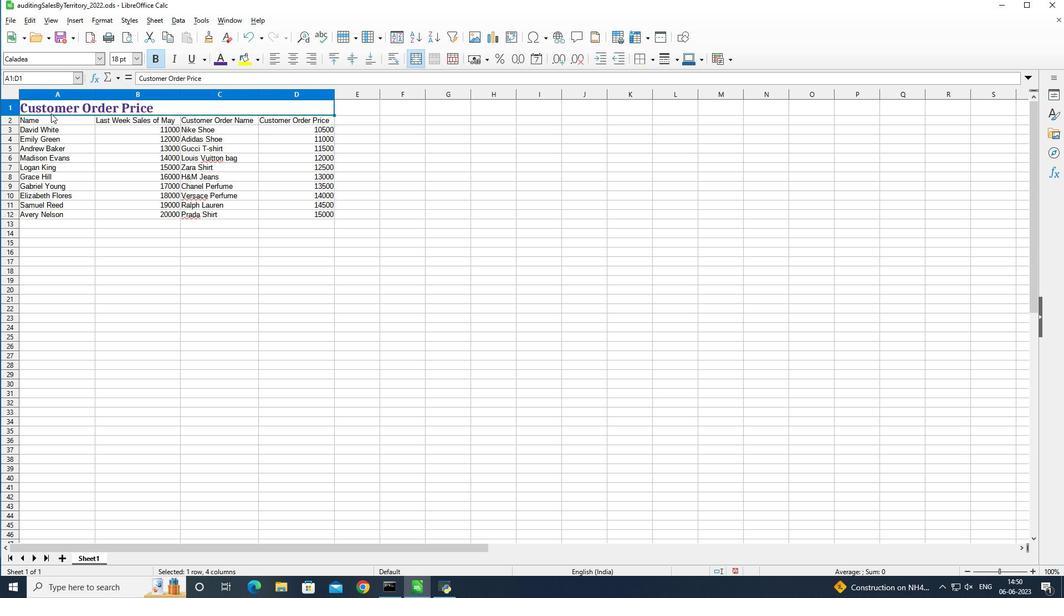 
Action: Mouse pressed left at (49, 119)
Screenshot: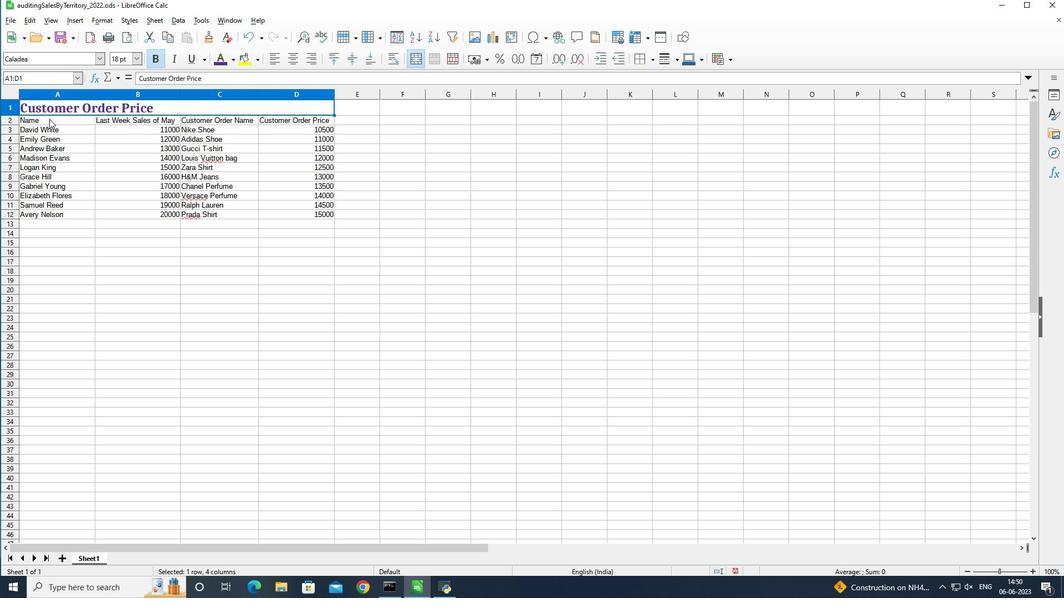 
Action: Mouse pressed left at (49, 119)
Screenshot: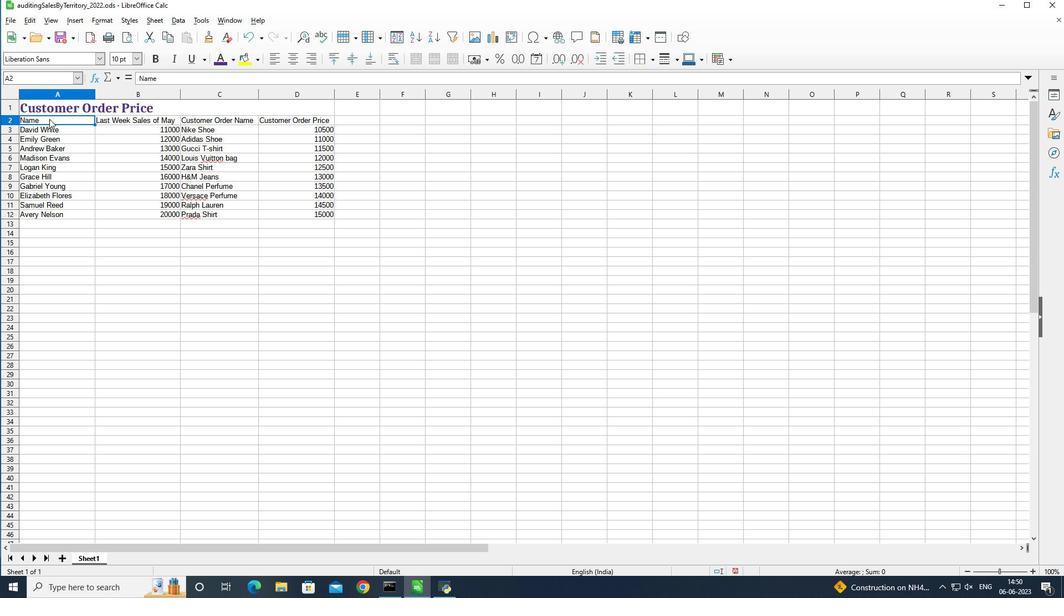 
Action: Mouse moved to (98, 59)
Screenshot: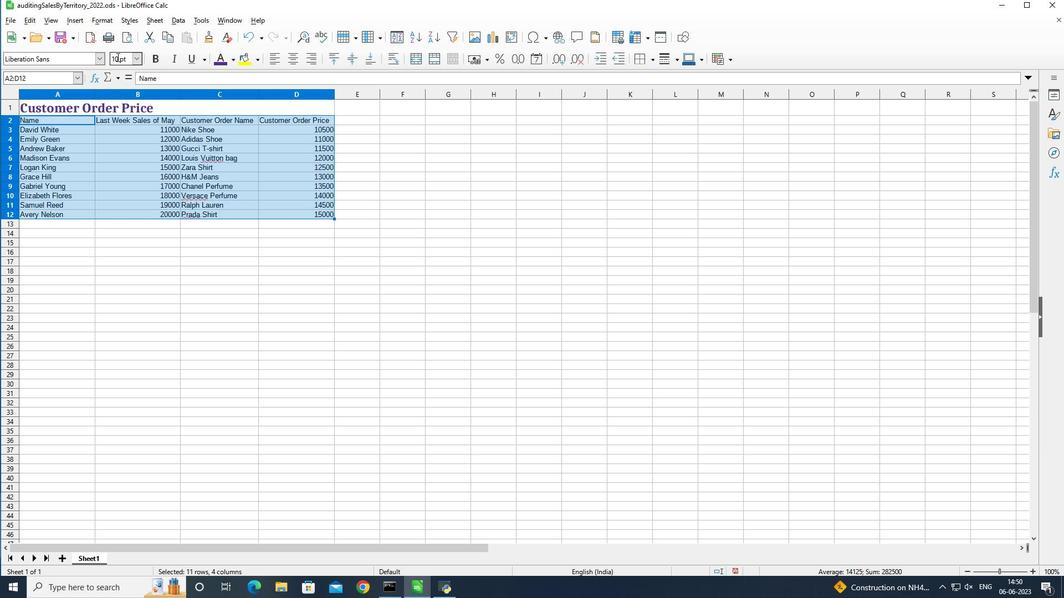 
Action: Mouse pressed left at (98, 59)
Screenshot: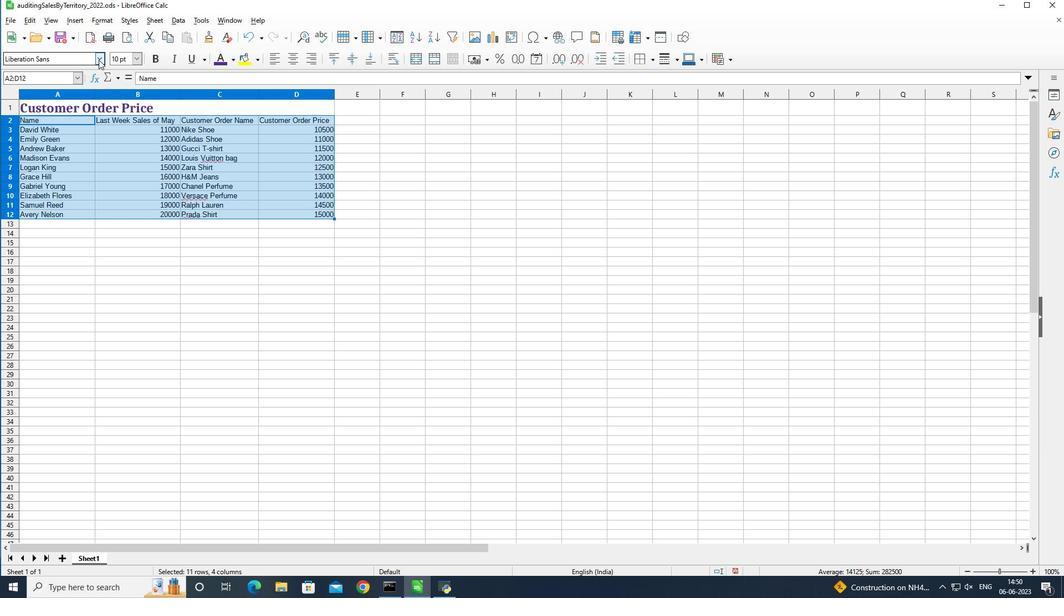 
Action: Mouse moved to (93, 227)
Screenshot: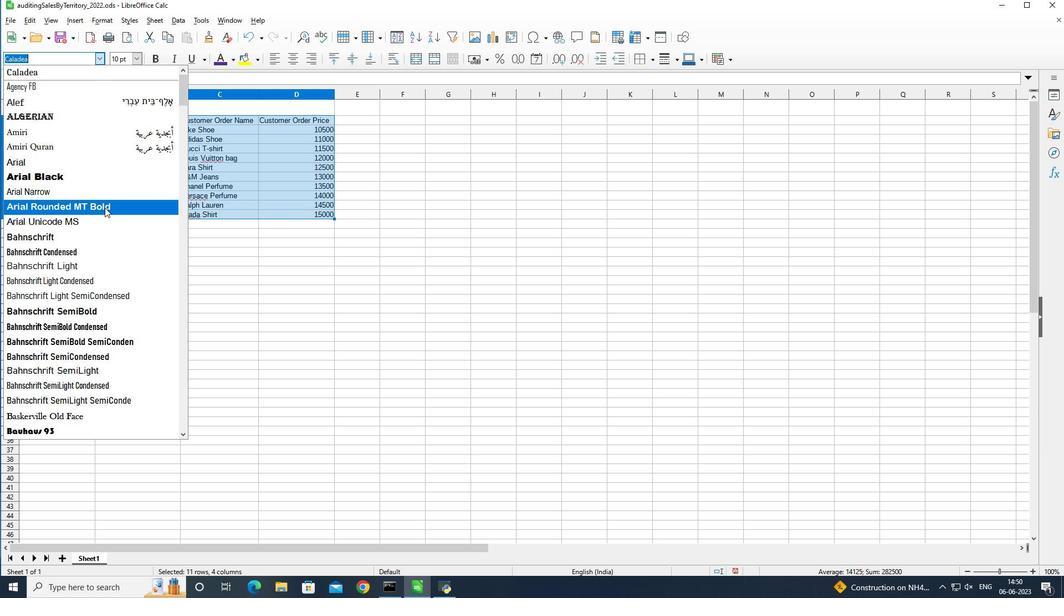 
Action: Mouse scrolled (93, 226) with delta (0, 0)
Screenshot: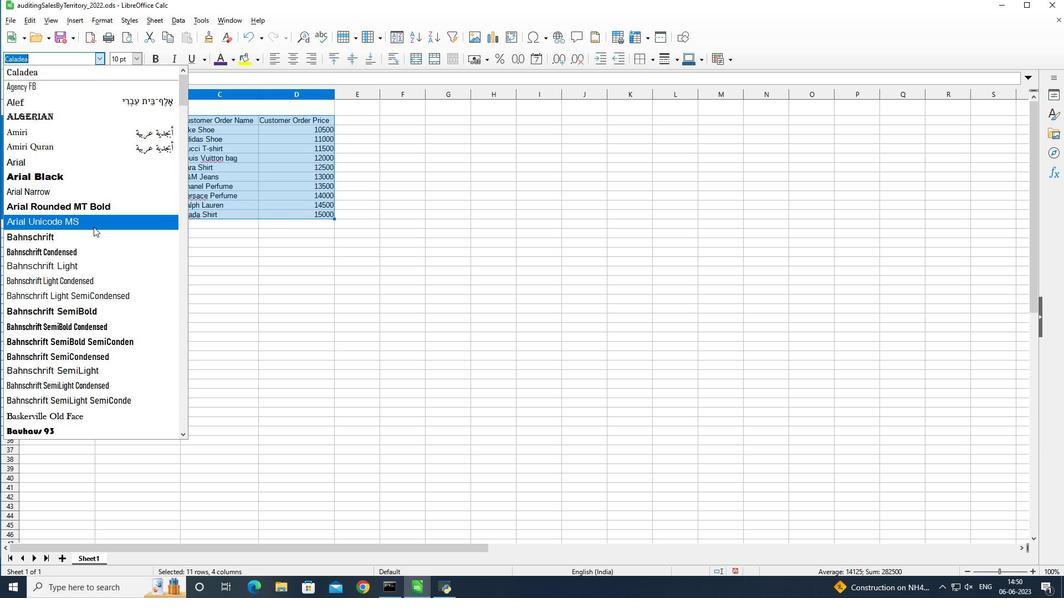 
Action: Mouse scrolled (93, 226) with delta (0, 0)
Screenshot: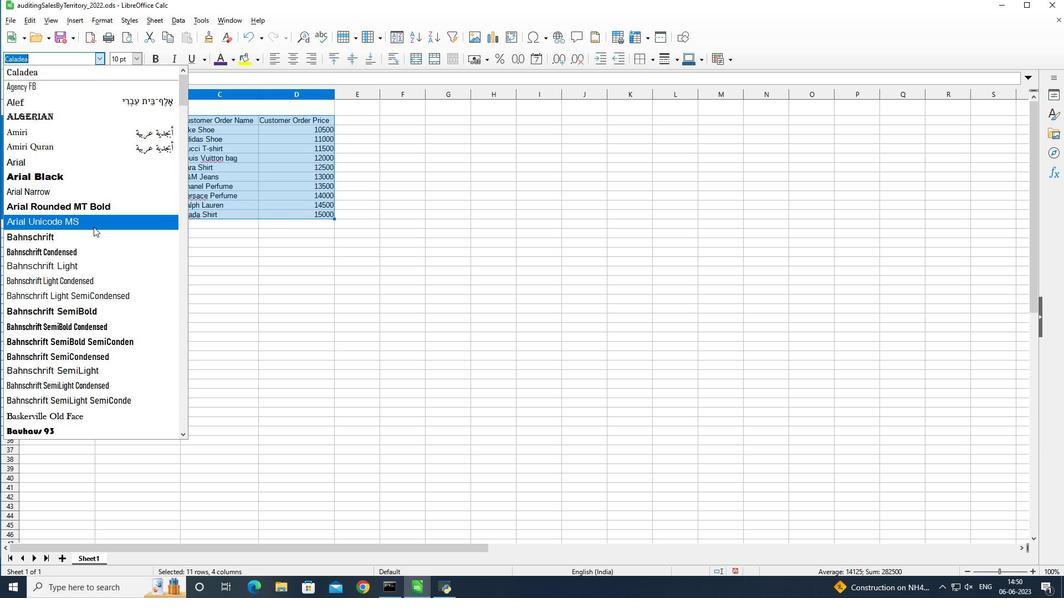 
Action: Mouse scrolled (93, 226) with delta (0, 0)
Screenshot: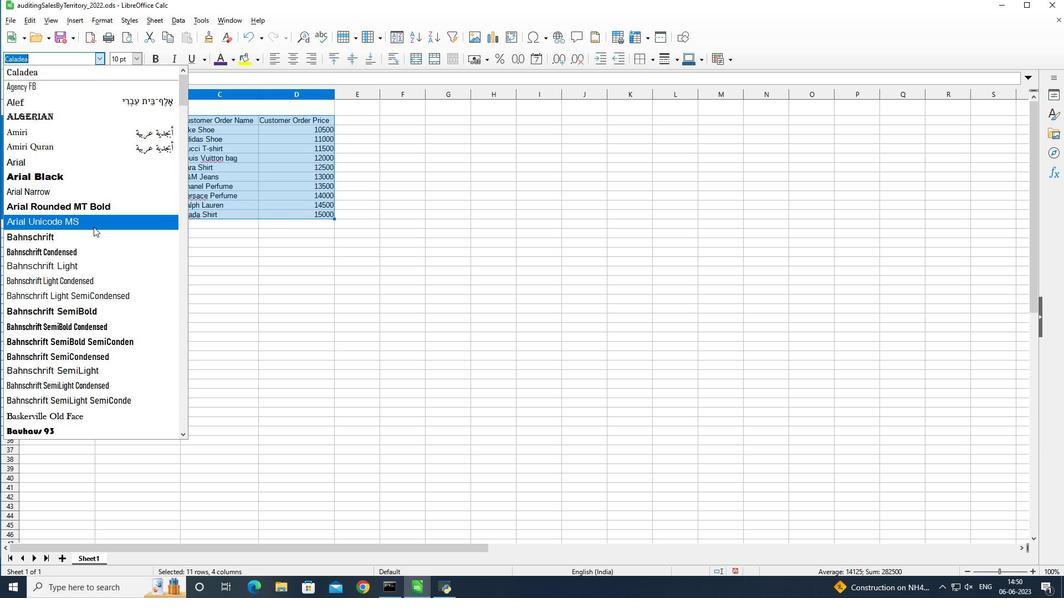 
Action: Mouse scrolled (93, 226) with delta (0, 0)
Screenshot: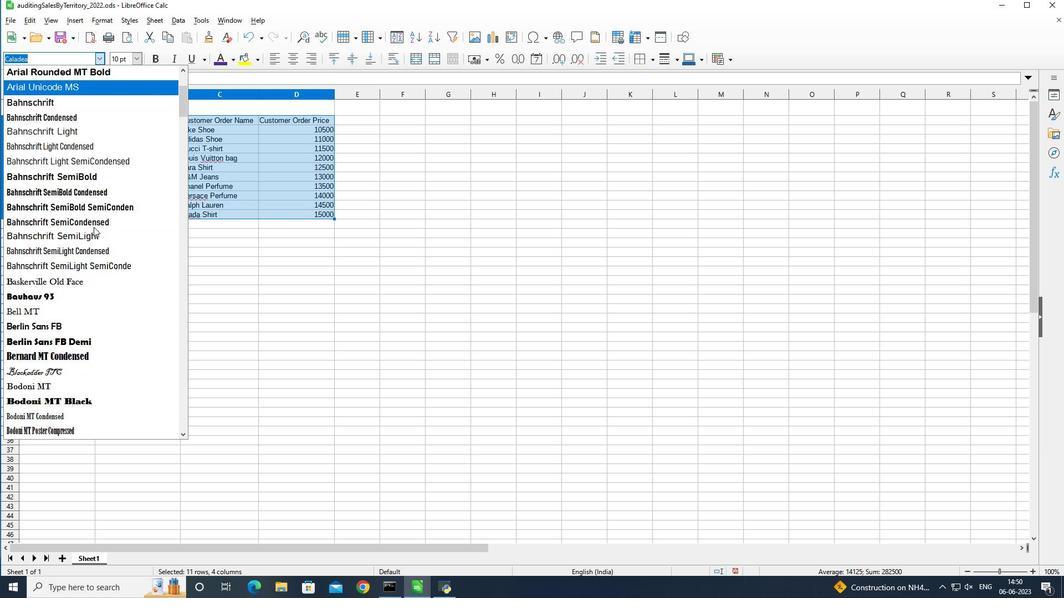 
Action: Mouse scrolled (93, 226) with delta (0, 0)
Screenshot: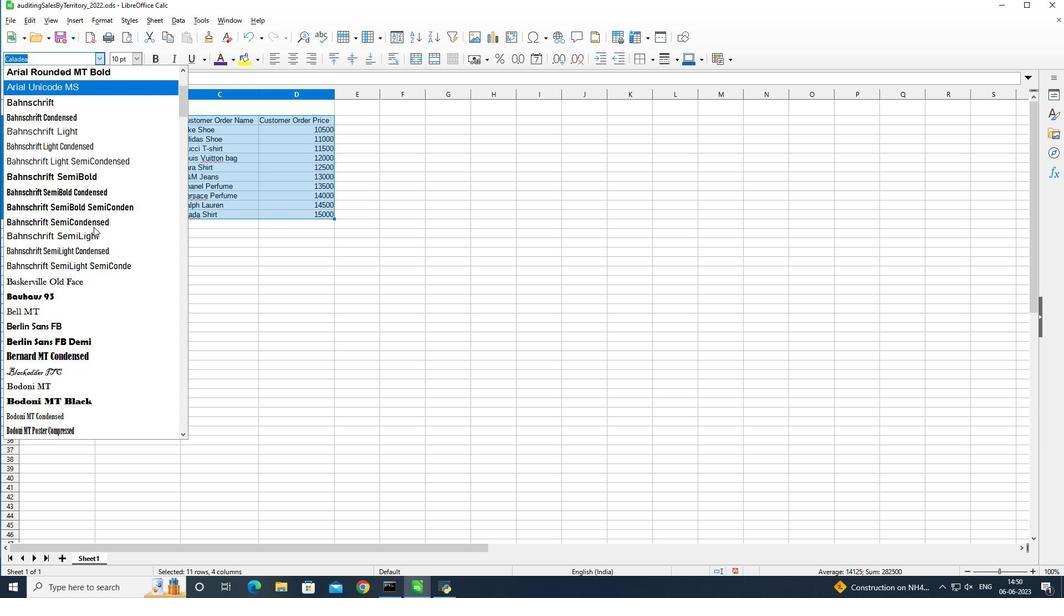 
Action: Mouse scrolled (93, 226) with delta (0, 0)
Screenshot: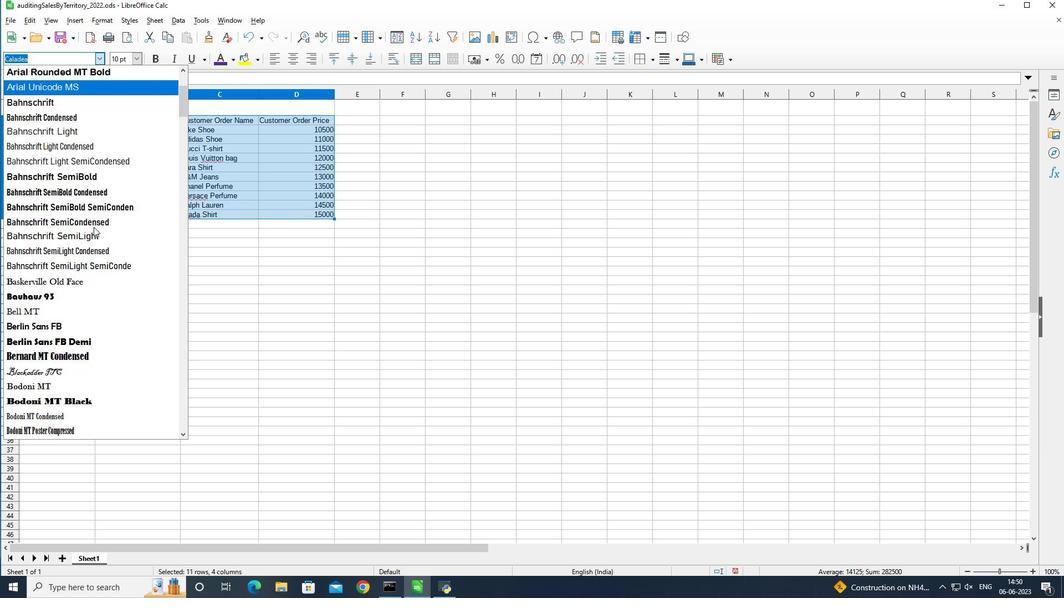 
Action: Mouse moved to (75, 254)
Screenshot: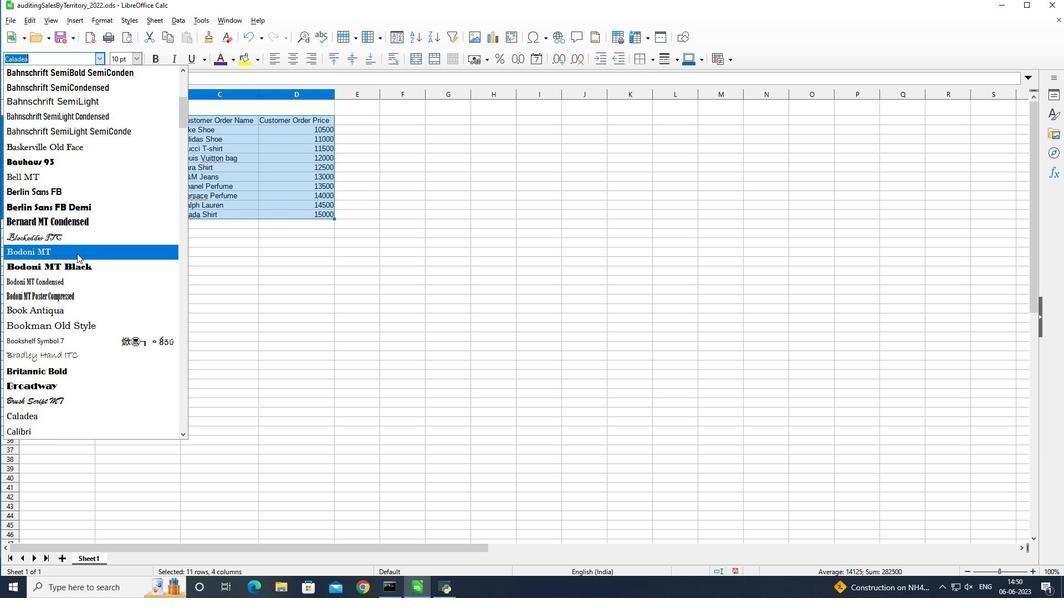
Action: Mouse pressed left at (75, 254)
Screenshot: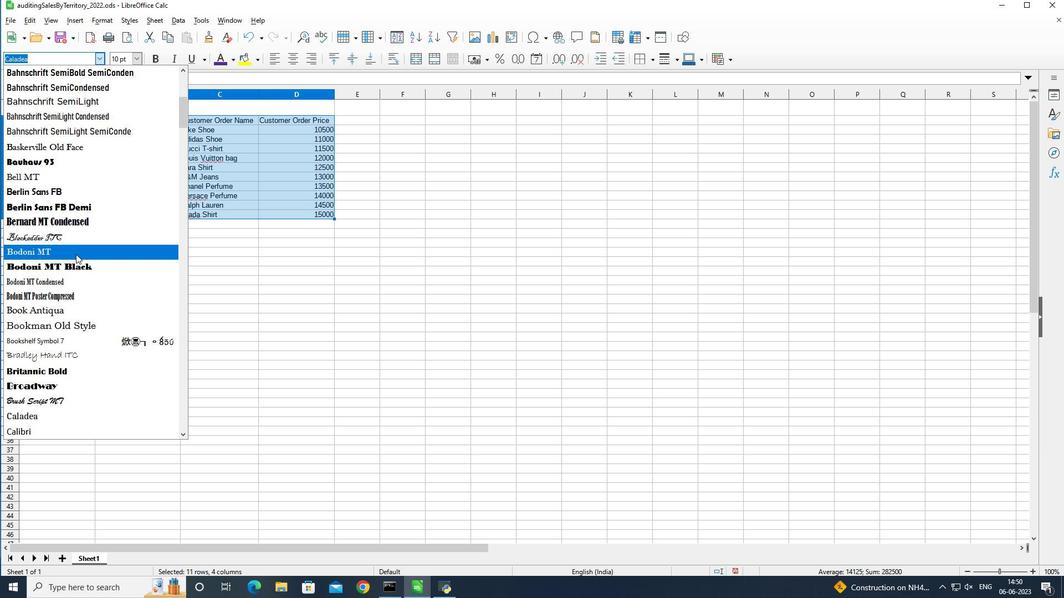 
Action: Mouse moved to (139, 56)
Screenshot: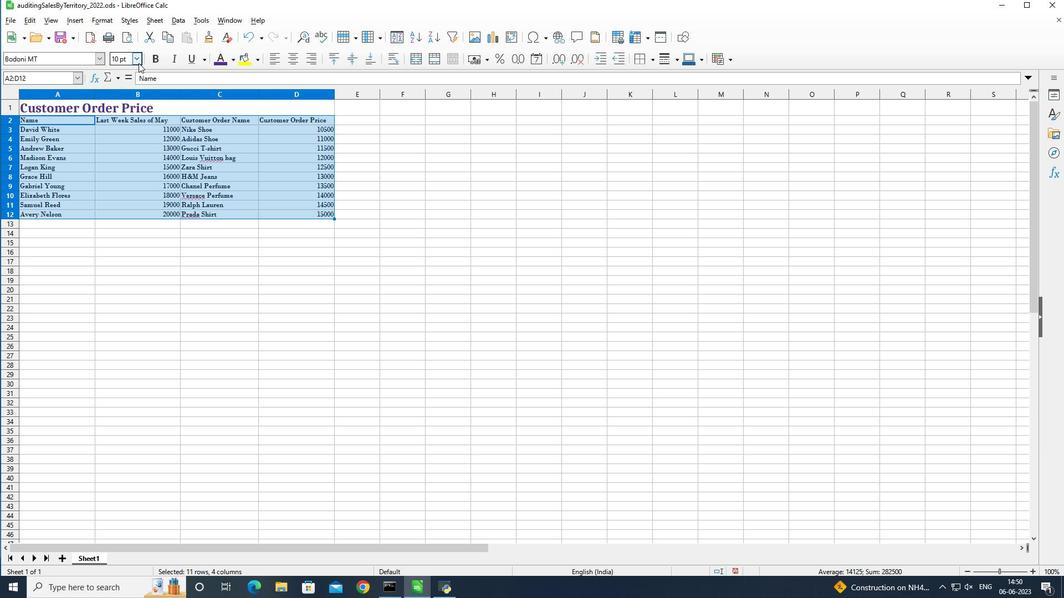 
Action: Mouse pressed left at (139, 56)
Screenshot: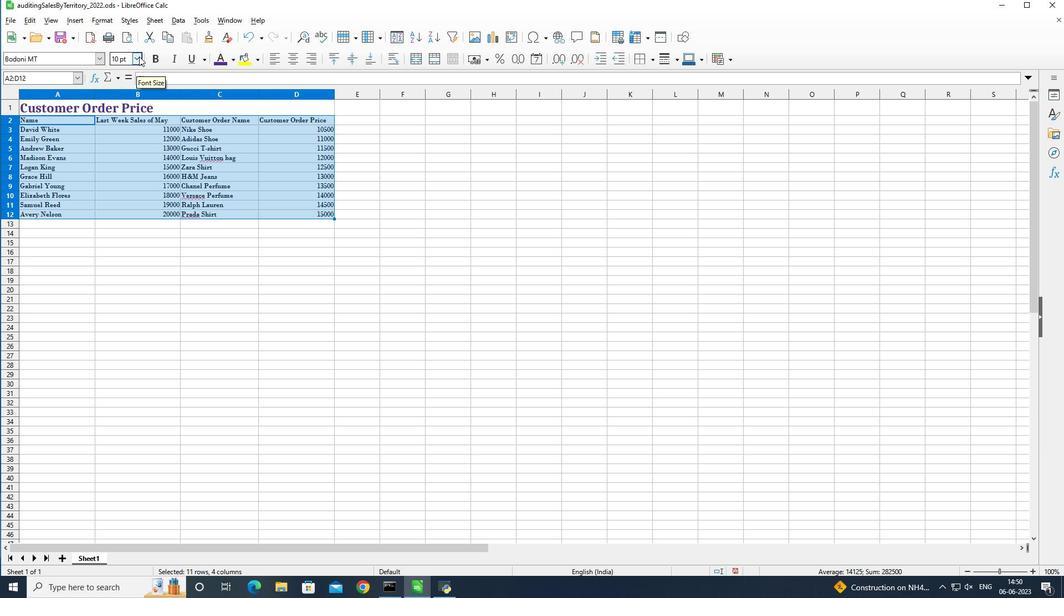 
Action: Mouse moved to (129, 172)
Screenshot: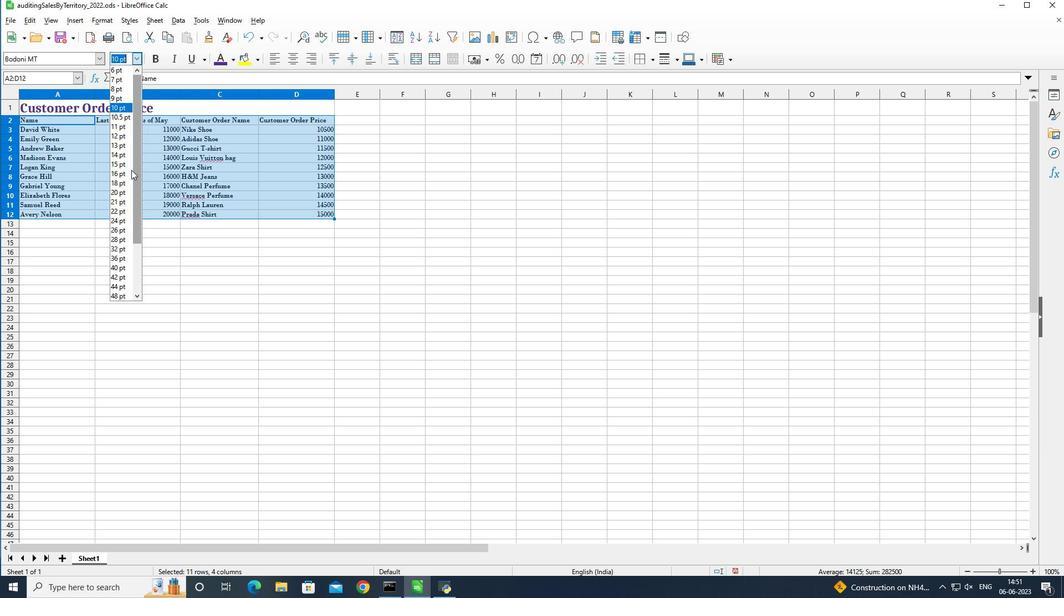 
Action: Mouse pressed left at (129, 172)
Screenshot: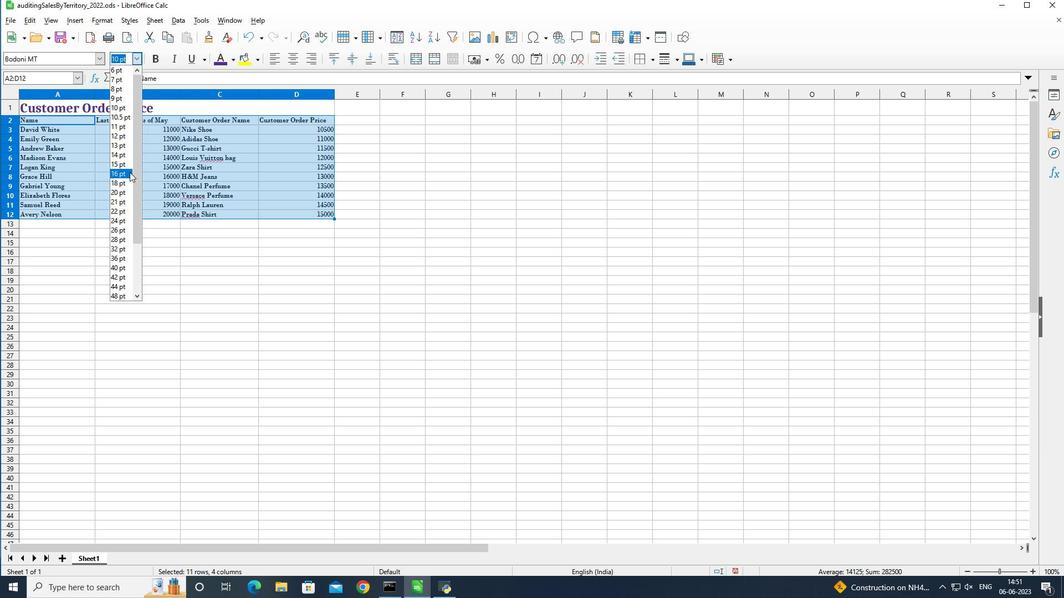 
Action: Mouse moved to (251, 104)
Screenshot: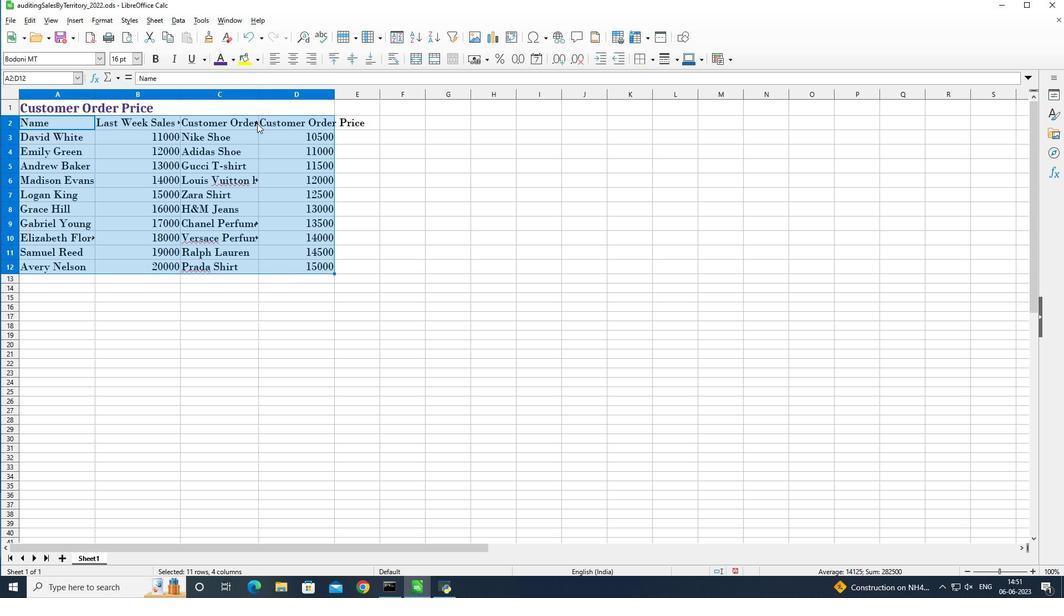 
Action: Mouse pressed left at (251, 104)
Screenshot: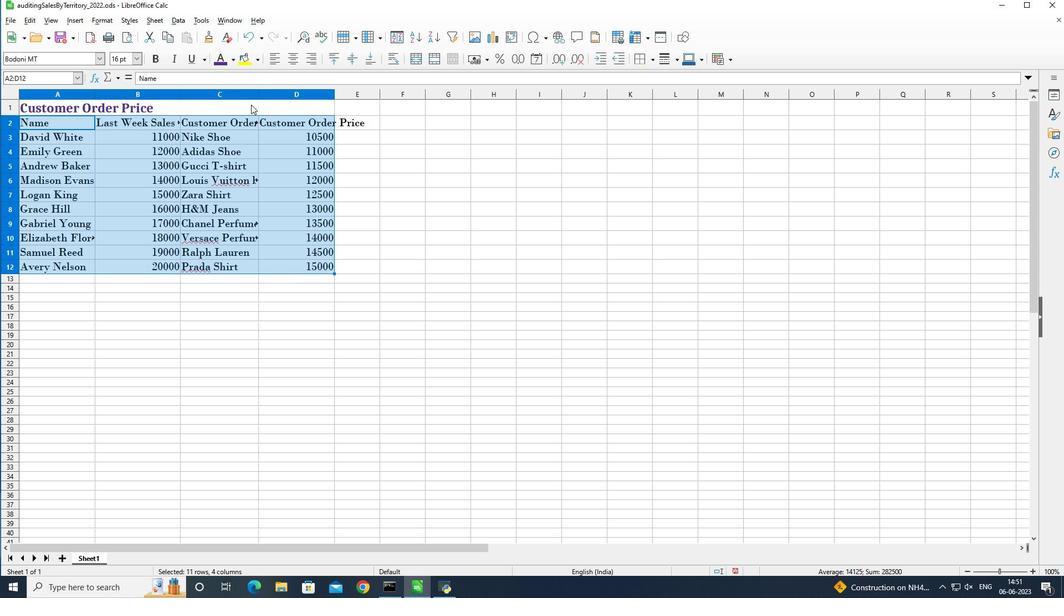 
Action: Key pressed <Key.shift_r><Key.down><Key.down><Key.down><Key.down><Key.down><Key.down><Key.down><Key.down><Key.down><Key.down><Key.down><Key.down><Key.up>
Screenshot: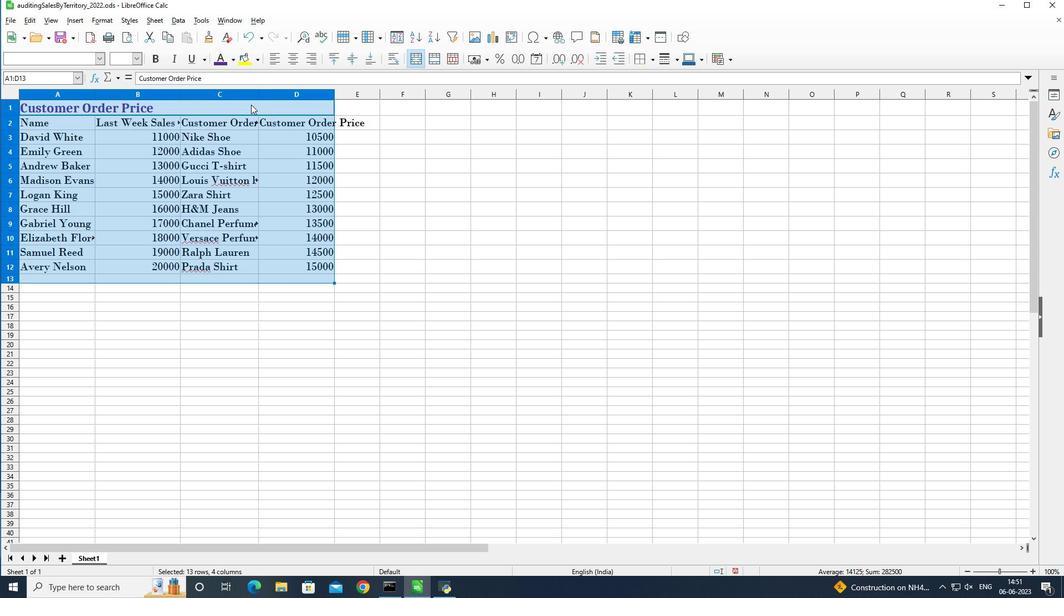 
Action: Mouse moved to (279, 65)
Screenshot: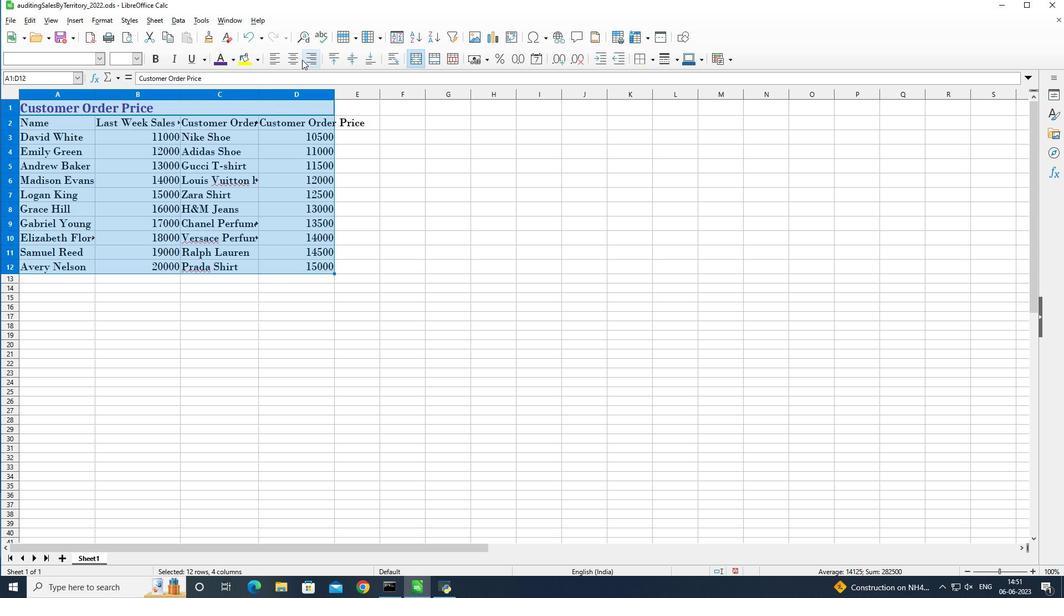 
Action: Mouse pressed left at (279, 65)
Screenshot: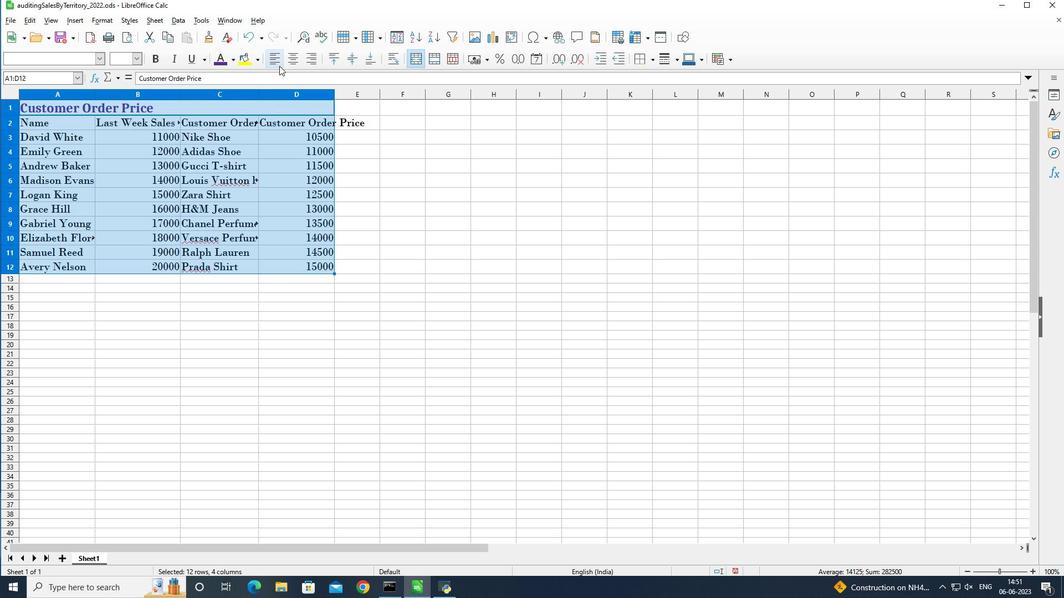 
Action: Mouse moved to (311, 265)
Screenshot: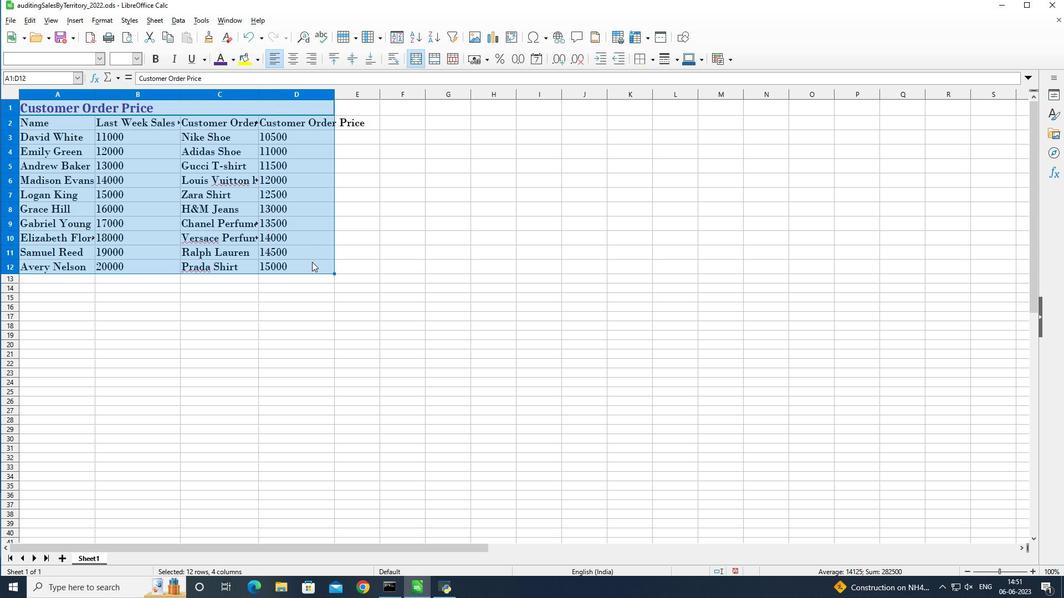 
Action: Mouse pressed left at (311, 265)
Screenshot: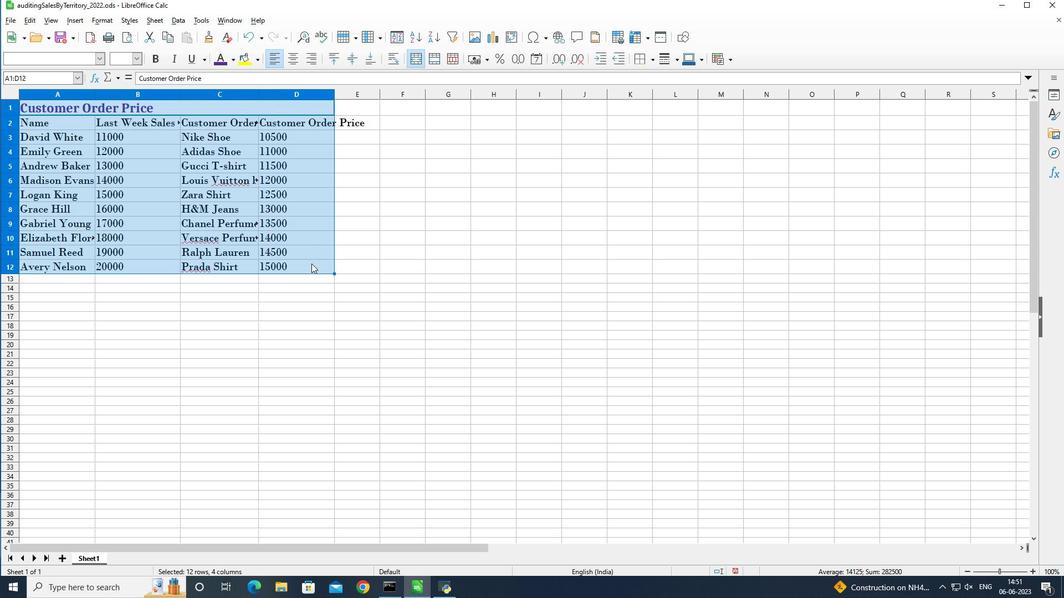 
Action: Mouse moved to (334, 93)
Screenshot: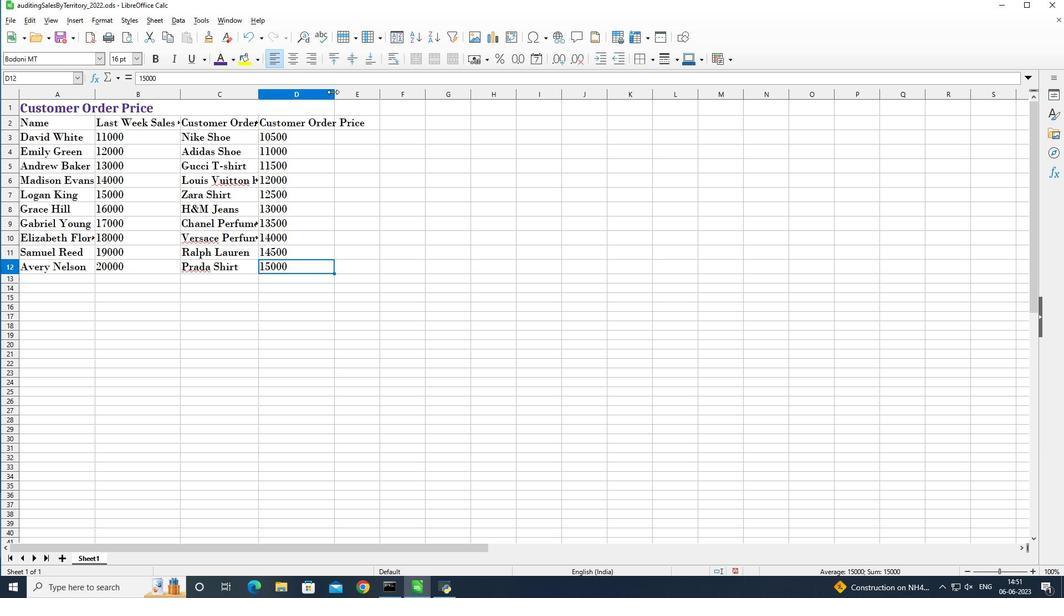 
Action: Mouse pressed left at (334, 93)
Screenshot: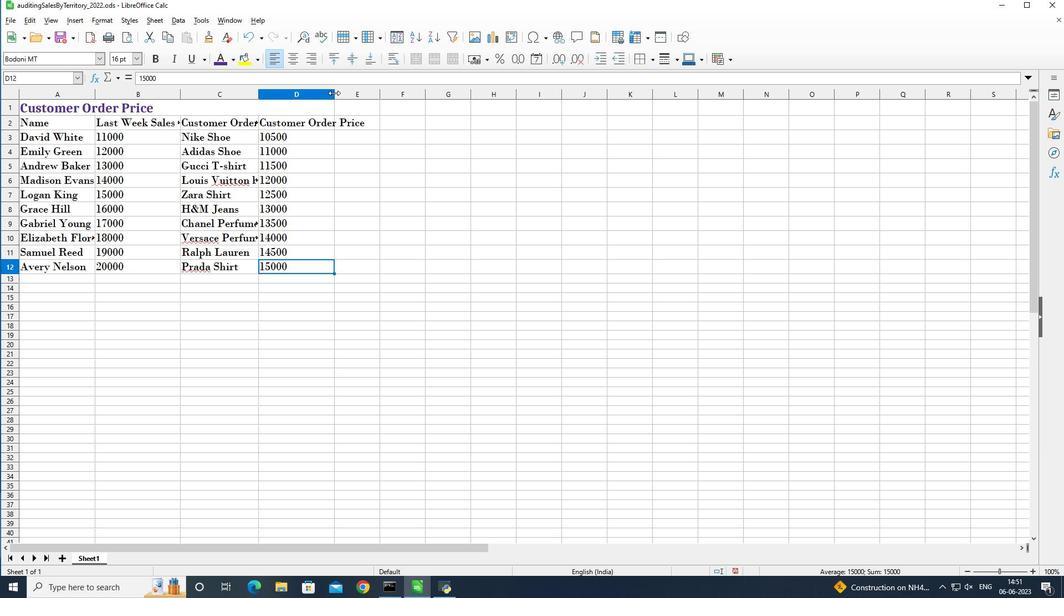 
Action: Mouse pressed left at (334, 93)
Screenshot: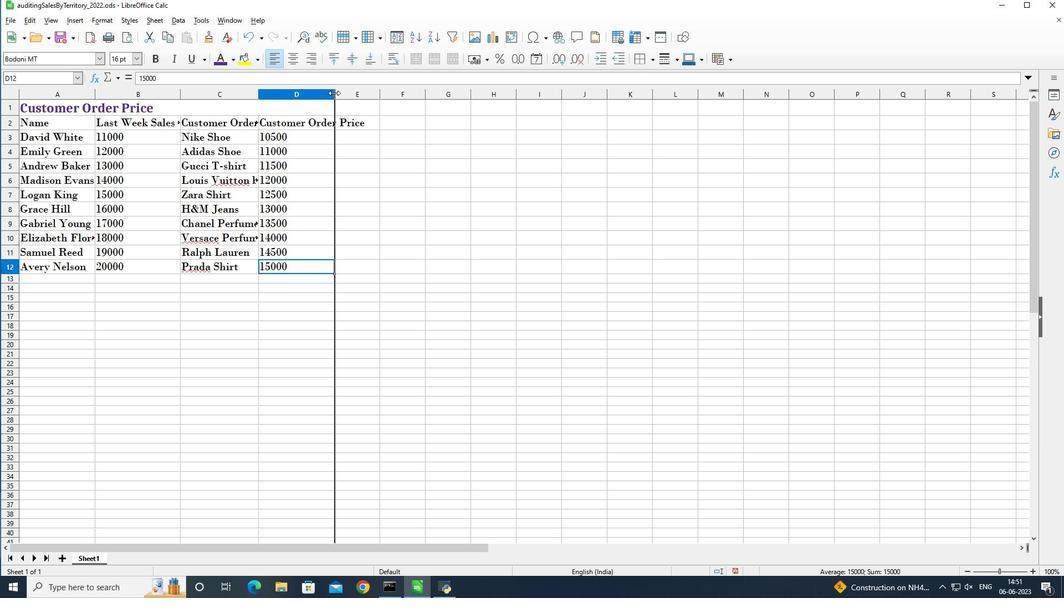 
Action: Mouse moved to (257, 93)
Screenshot: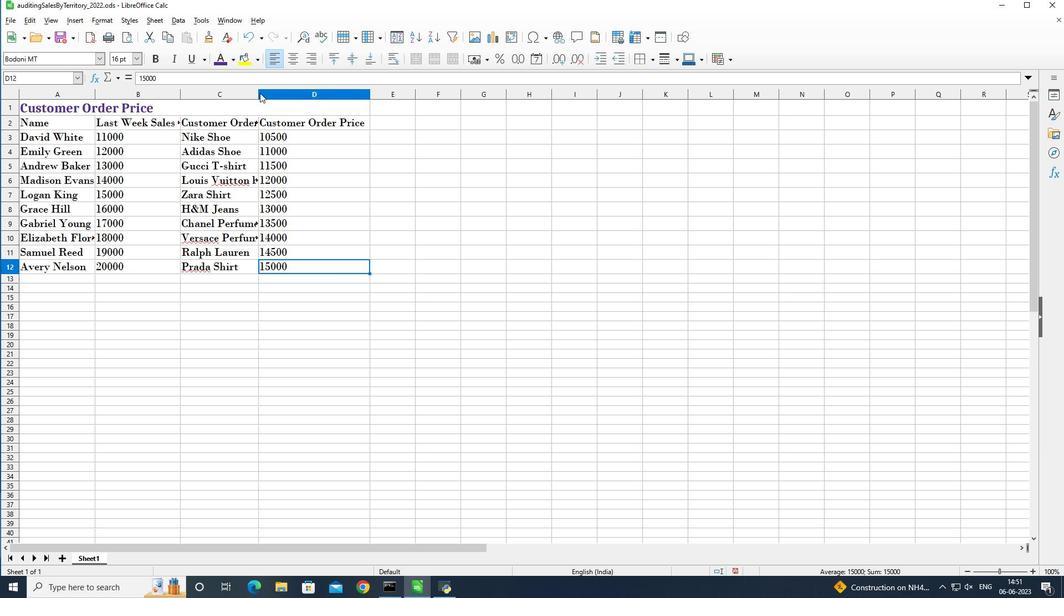 
Action: Mouse pressed left at (257, 93)
Screenshot: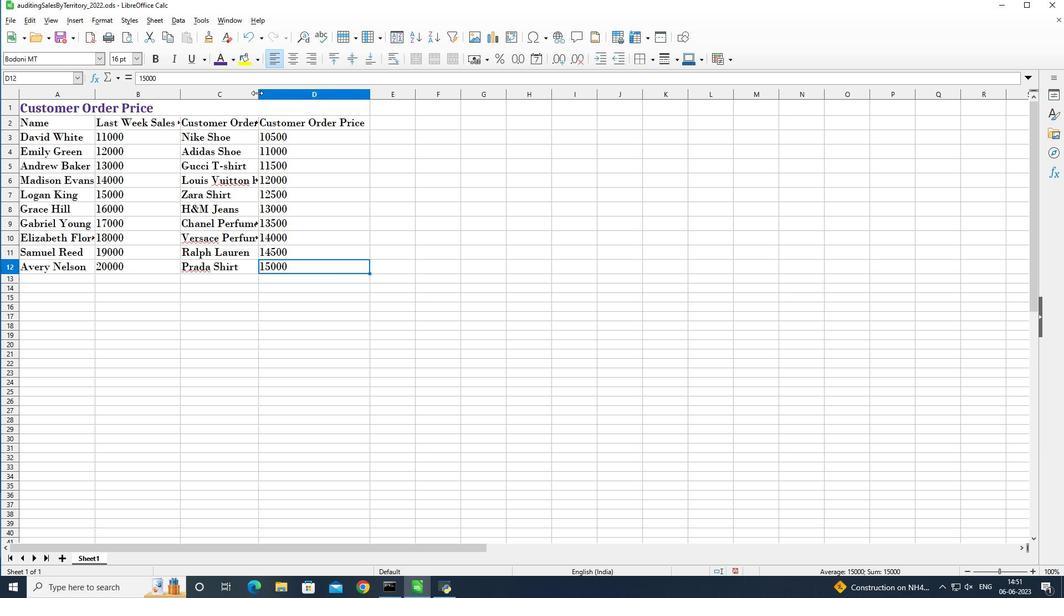 
Action: Mouse pressed left at (257, 93)
Screenshot: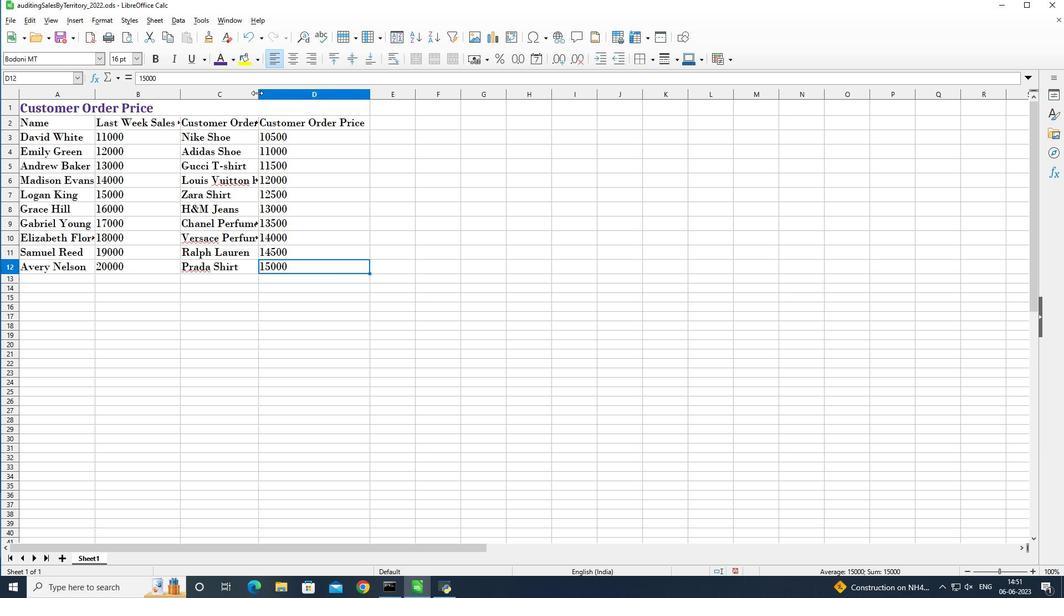 
Action: Mouse moved to (180, 98)
Screenshot: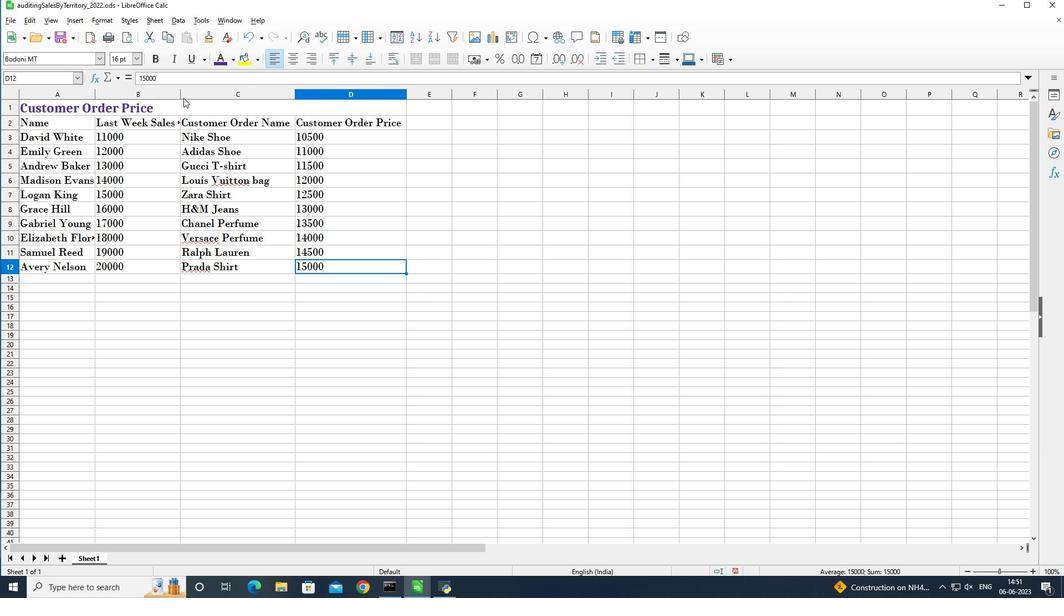 
Action: Mouse pressed left at (180, 98)
Screenshot: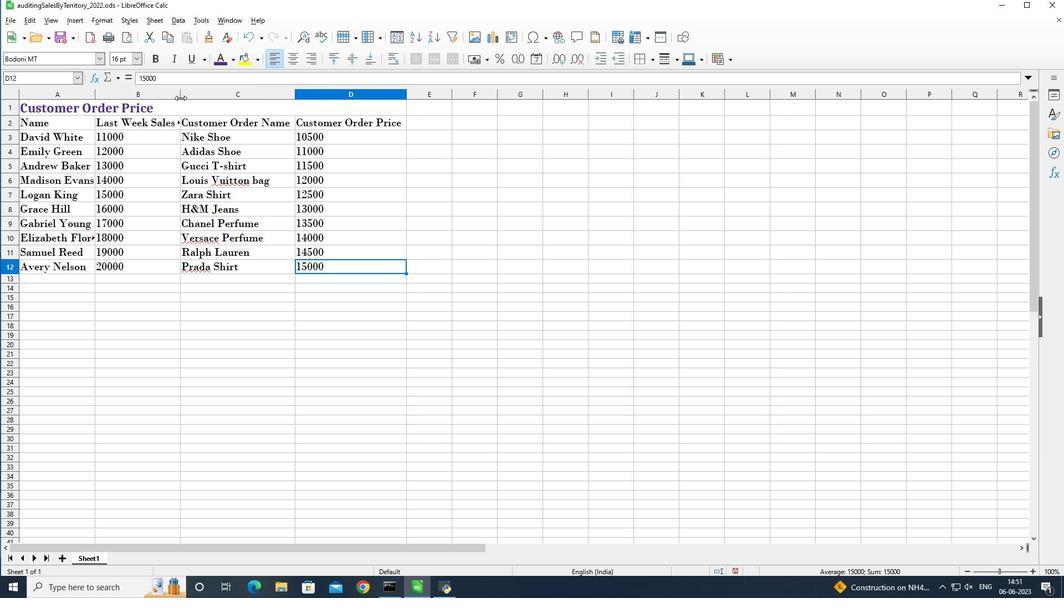 
Action: Mouse pressed left at (180, 98)
Screenshot: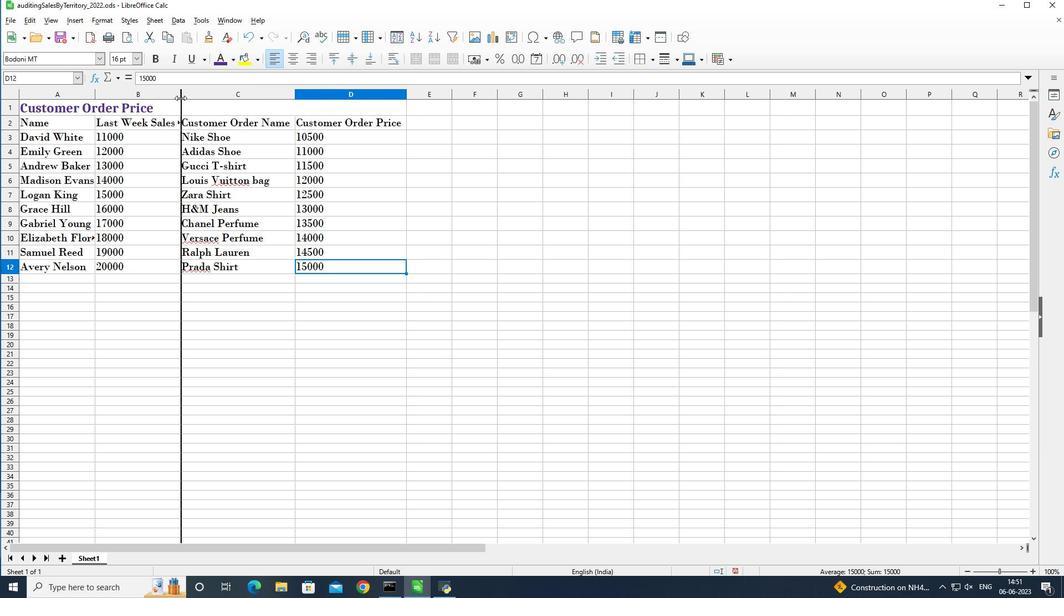
Action: Mouse moved to (93, 98)
Screenshot: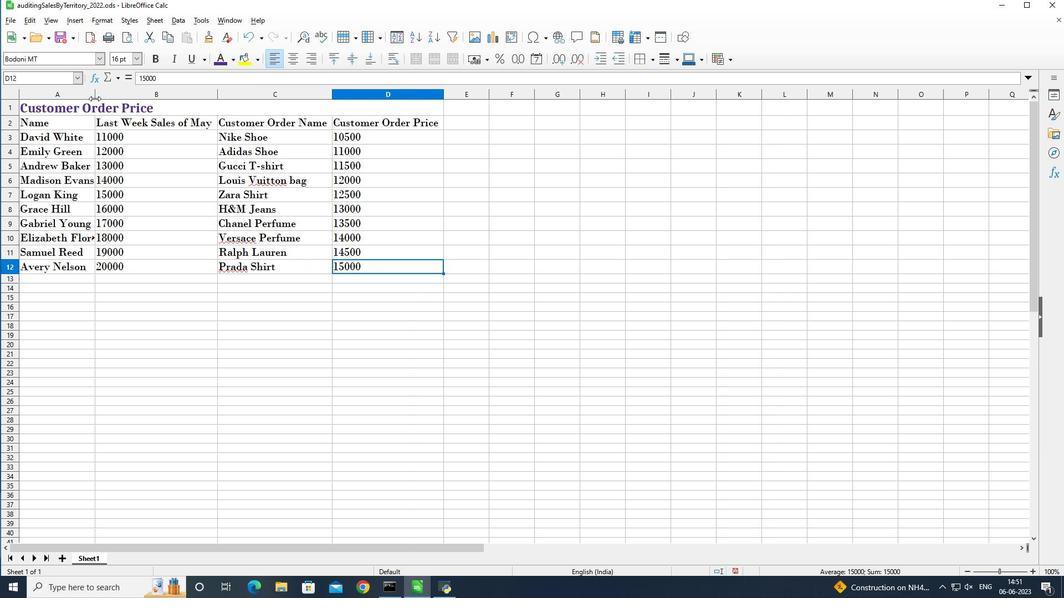 
Action: Mouse pressed left at (93, 98)
Screenshot: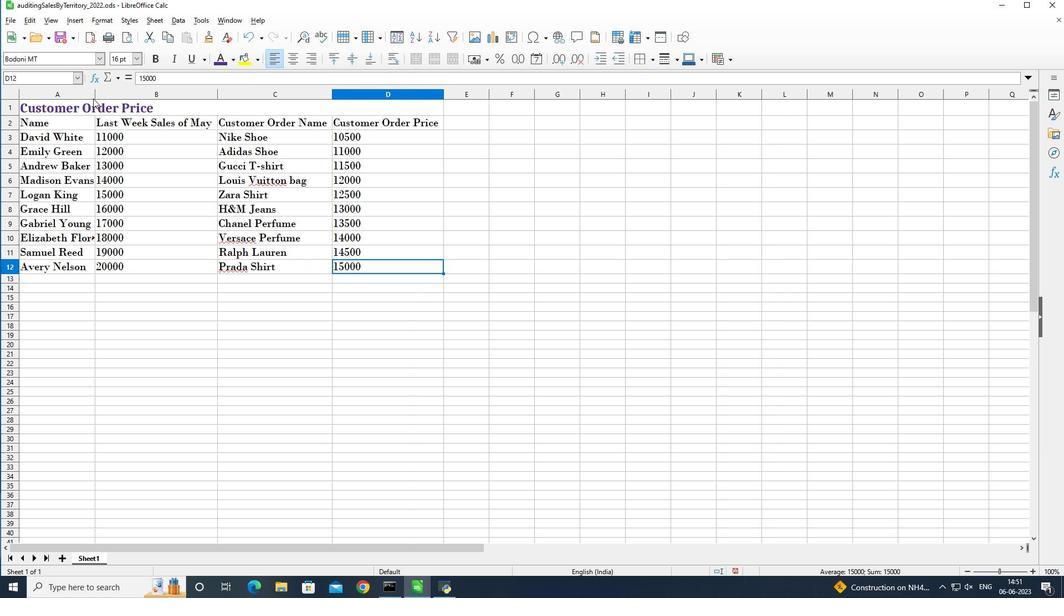 
Action: Mouse moved to (94, 96)
Screenshot: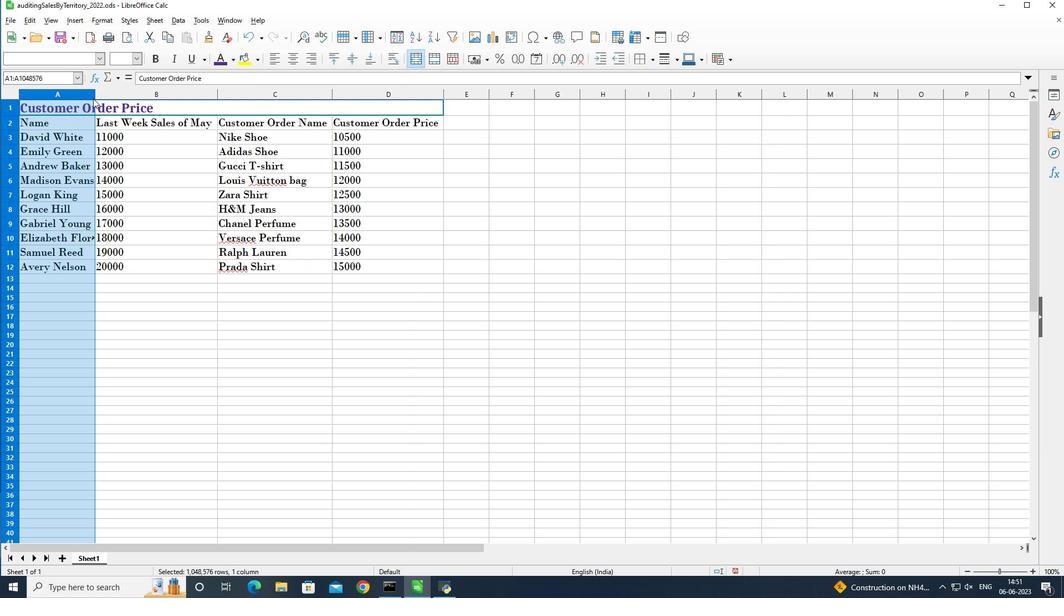 
Action: Mouse pressed left at (94, 96)
Screenshot: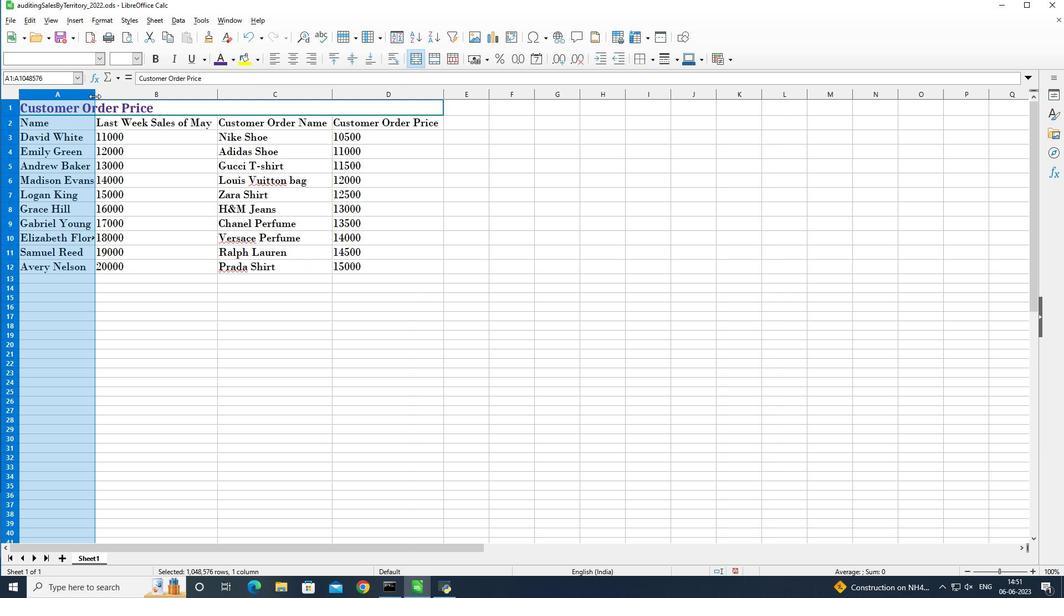 
Action: Mouse pressed left at (94, 96)
Screenshot: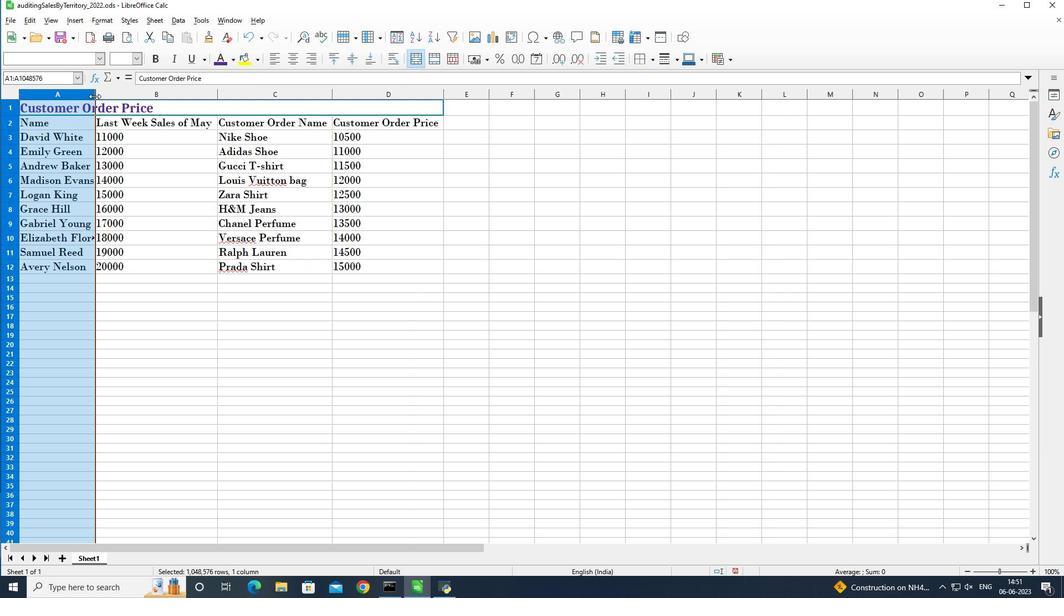 
Action: Mouse moved to (368, 264)
Screenshot: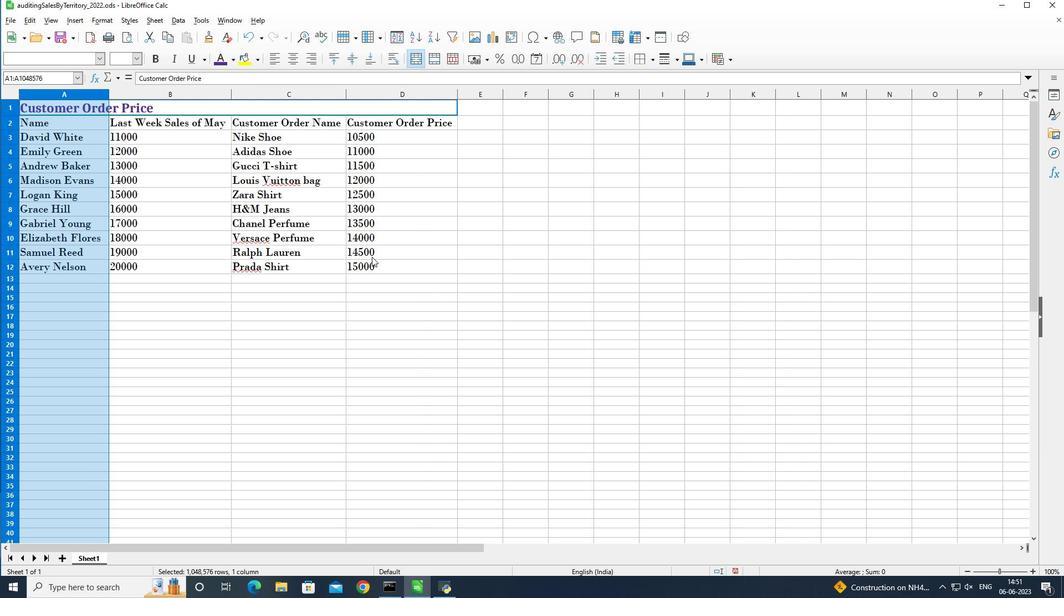
Action: Mouse pressed left at (368, 264)
Screenshot: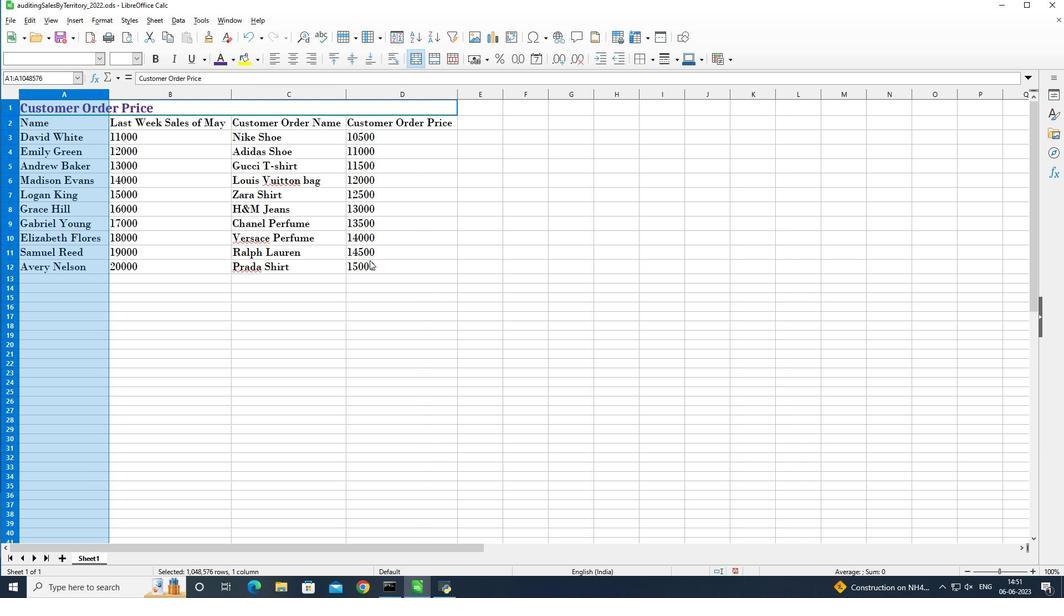 
